 Task: Add an event with the title Second Lunch and Learn: Effective Negotiation Strategies for Success, date '2024/03/16', time 9:40 AM to 11:40 AMand add a description: Project risk mitigation refers to the process of identifying potential risks that could impact a project's success and taking proactive steps to minimize or eliminate those risks. It involves implementing strategies, actions, and contingency plans to reduce the likelihood and impact of identified risks. Select event color  Tomato . Add location for the event as: Turku, Finland, logged in from the account softage.8@softage.netand send the event invitation to softage.2@softage.net and softage.3@softage.net. Set a reminder for the event Every weekday(Monday to Friday)
Action: Mouse moved to (69, 104)
Screenshot: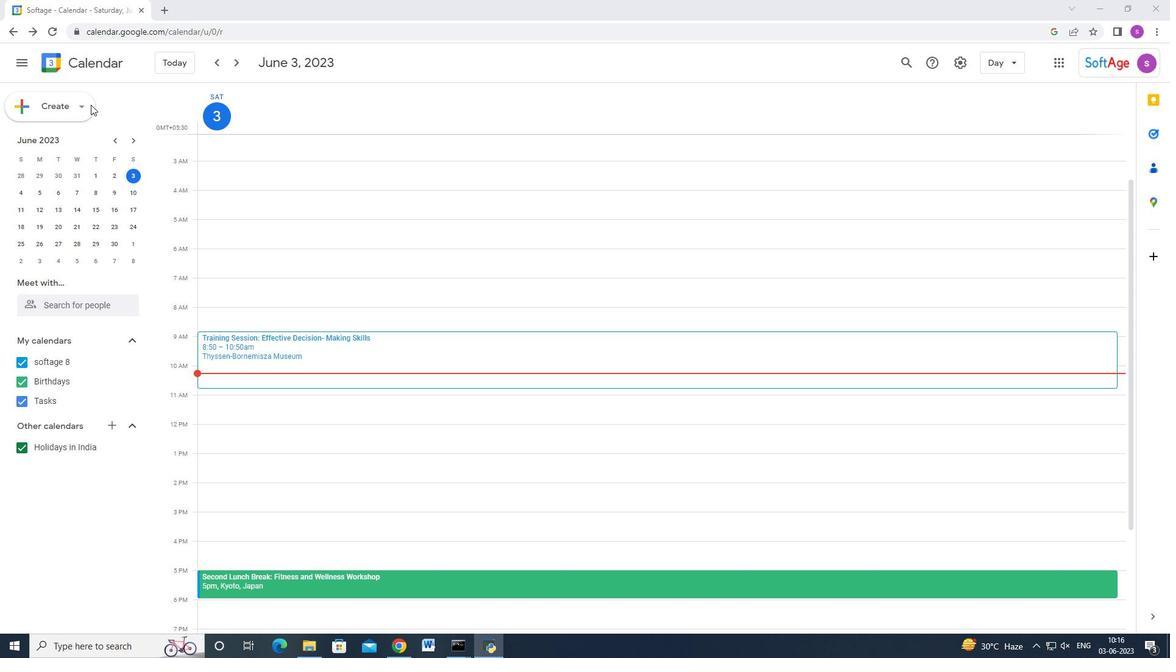 
Action: Mouse pressed left at (69, 104)
Screenshot: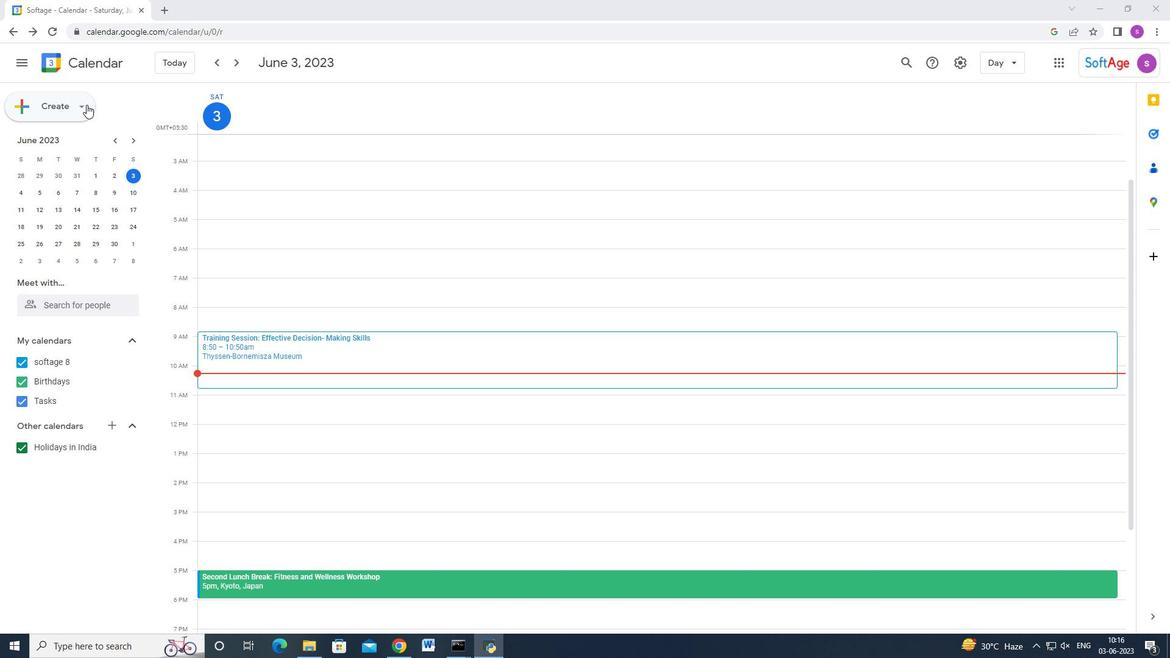 
Action: Mouse moved to (58, 134)
Screenshot: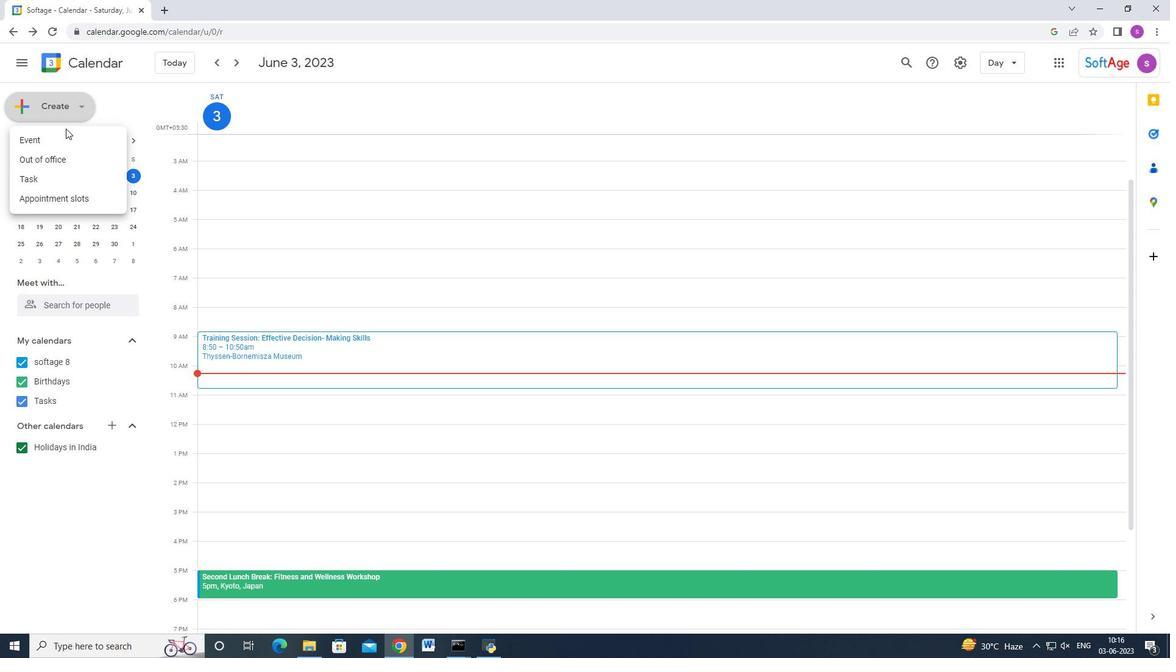 
Action: Mouse pressed left at (58, 134)
Screenshot: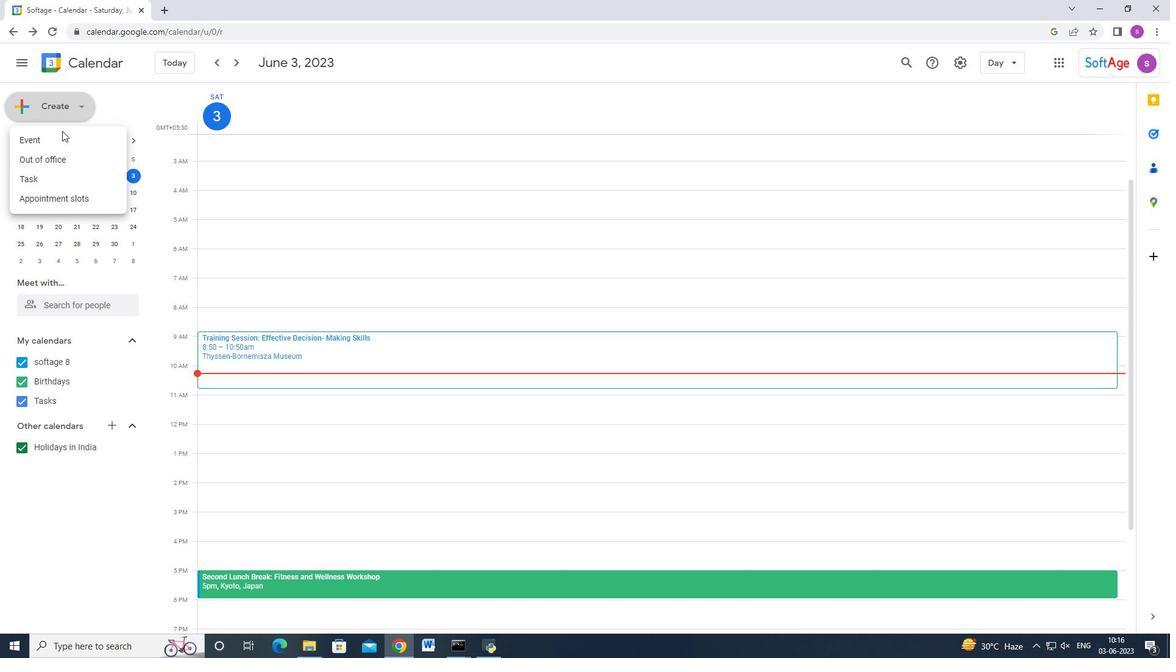 
Action: Mouse moved to (687, 469)
Screenshot: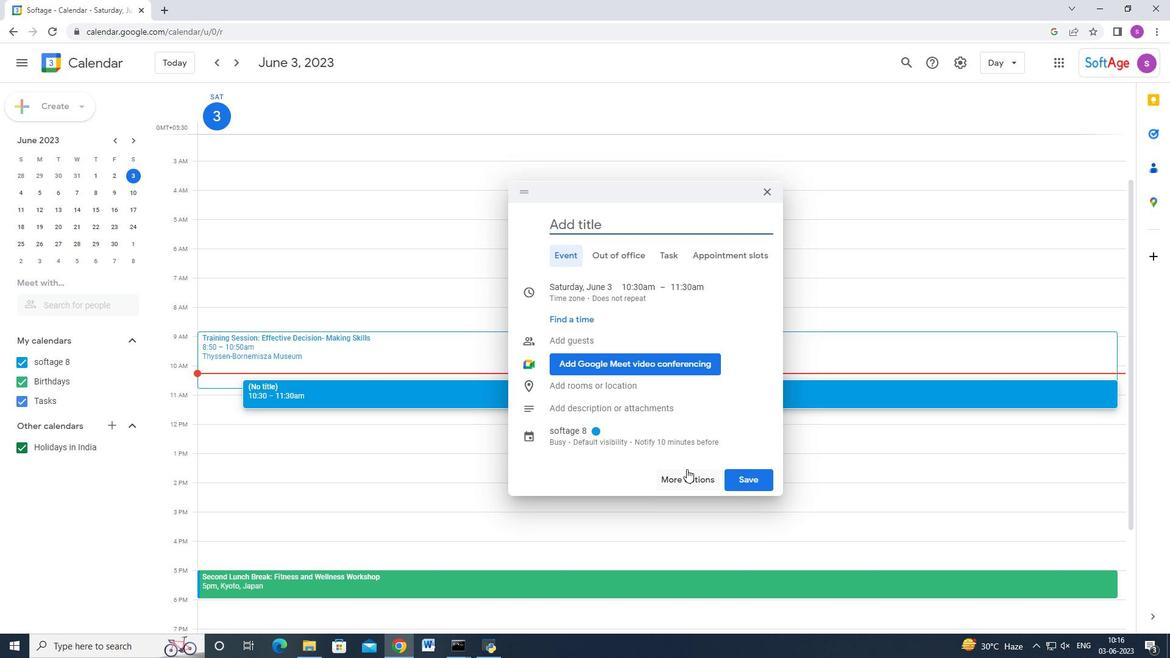 
Action: Mouse pressed left at (687, 469)
Screenshot: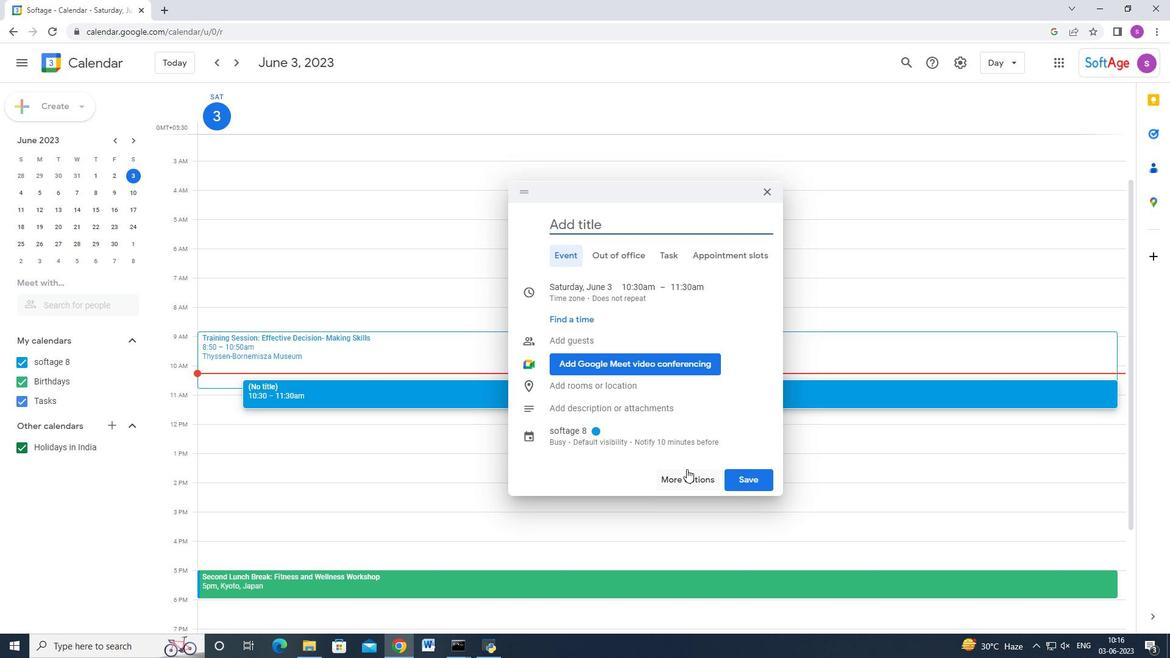 
Action: Mouse moved to (150, 79)
Screenshot: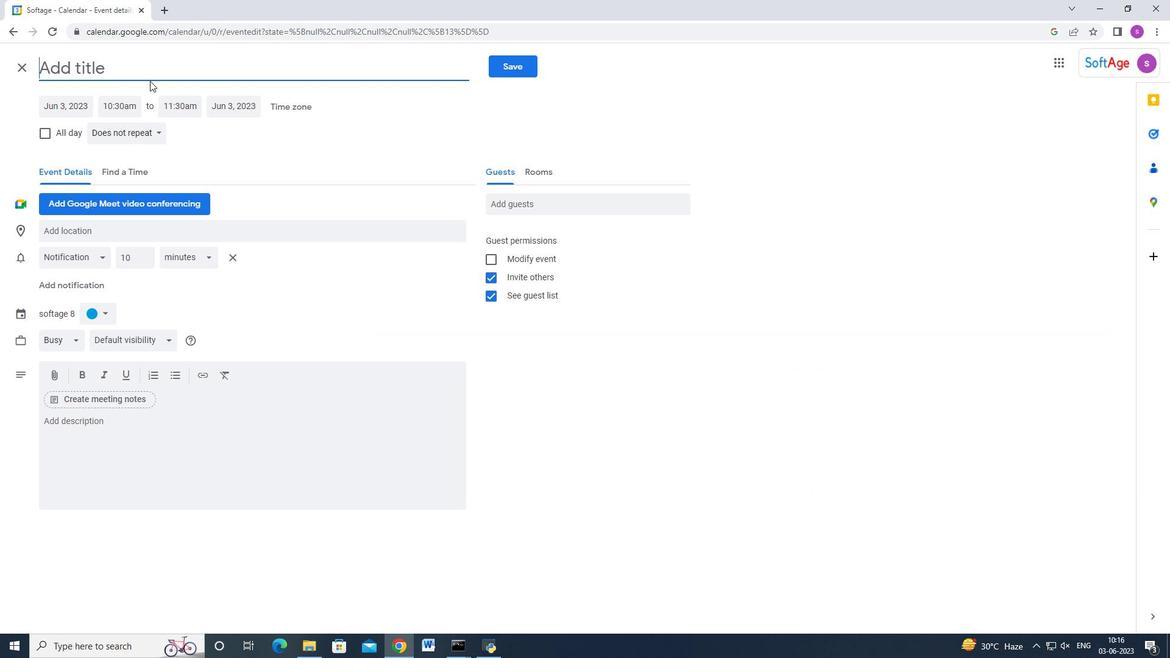 
Action: Key pressed <Key.shift>Secib==<Key.backspace><Key.backspace><Key.backspace><Key.backspace>ond<Key.space><Key.shift>Lunch<Key.space>and<Key.space><Key.shift>Learn<Key.shift>:<Key.space><Key.shift_r>Effective<Key.space><Key.shift>Negotiation<Key.space><Key.shift_r>Strategies<Key.space>for<Key.space><Key.shift_r>Suce<Key.backspace>cess
Screenshot: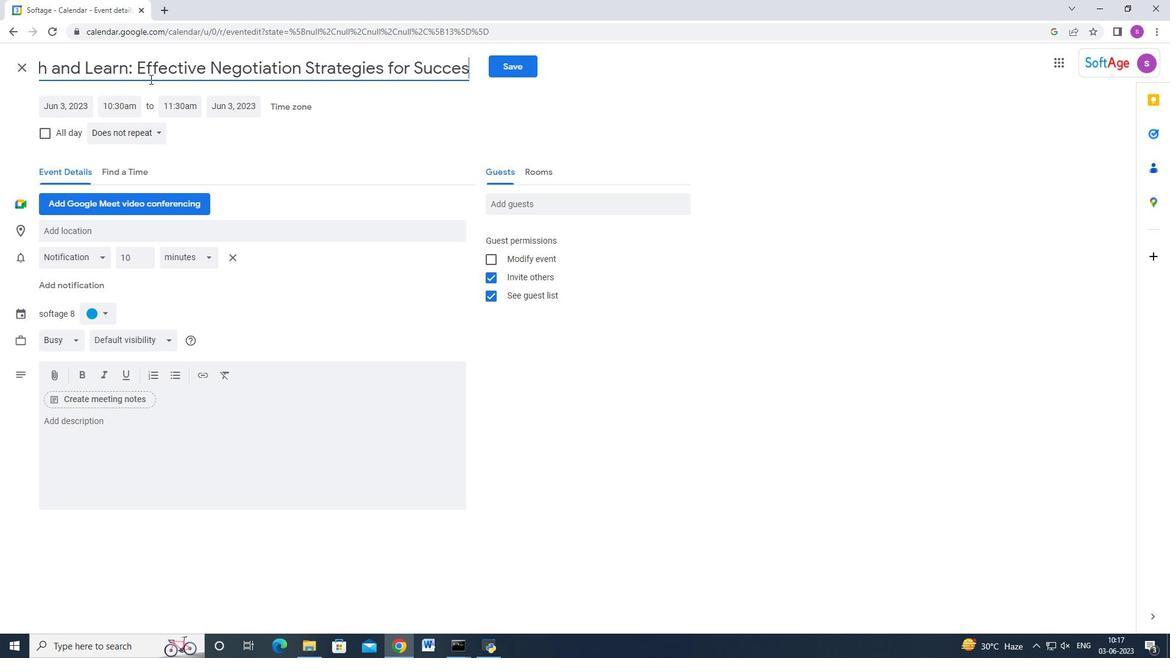 
Action: Mouse moved to (61, 110)
Screenshot: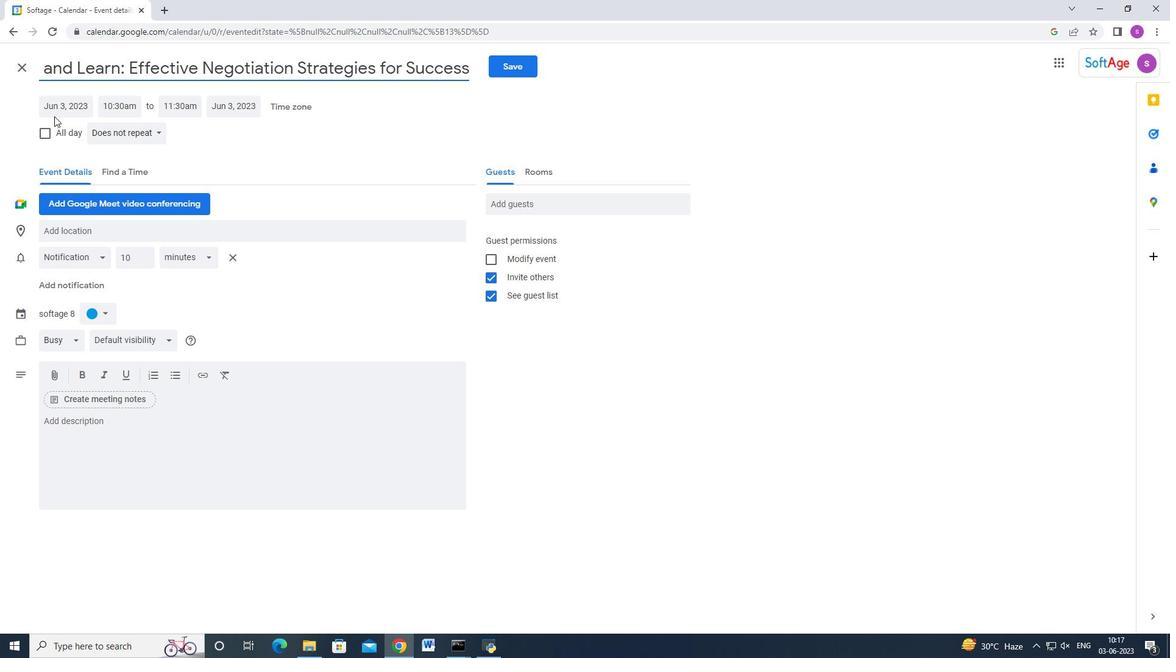 
Action: Mouse pressed left at (61, 110)
Screenshot: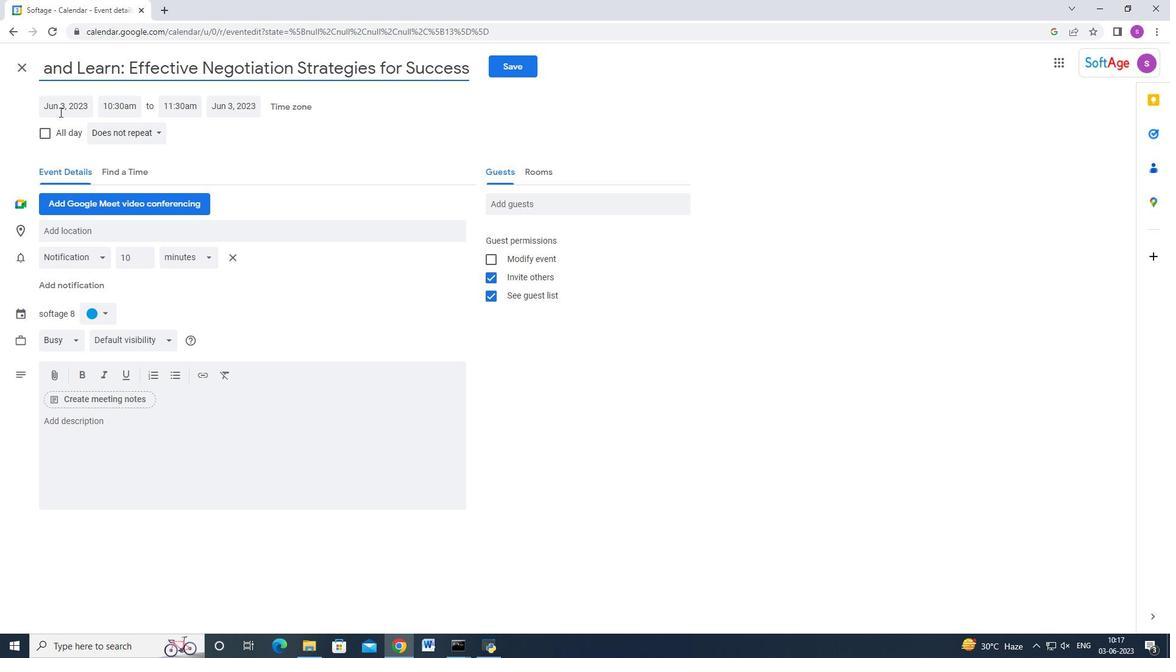 
Action: Mouse moved to (187, 131)
Screenshot: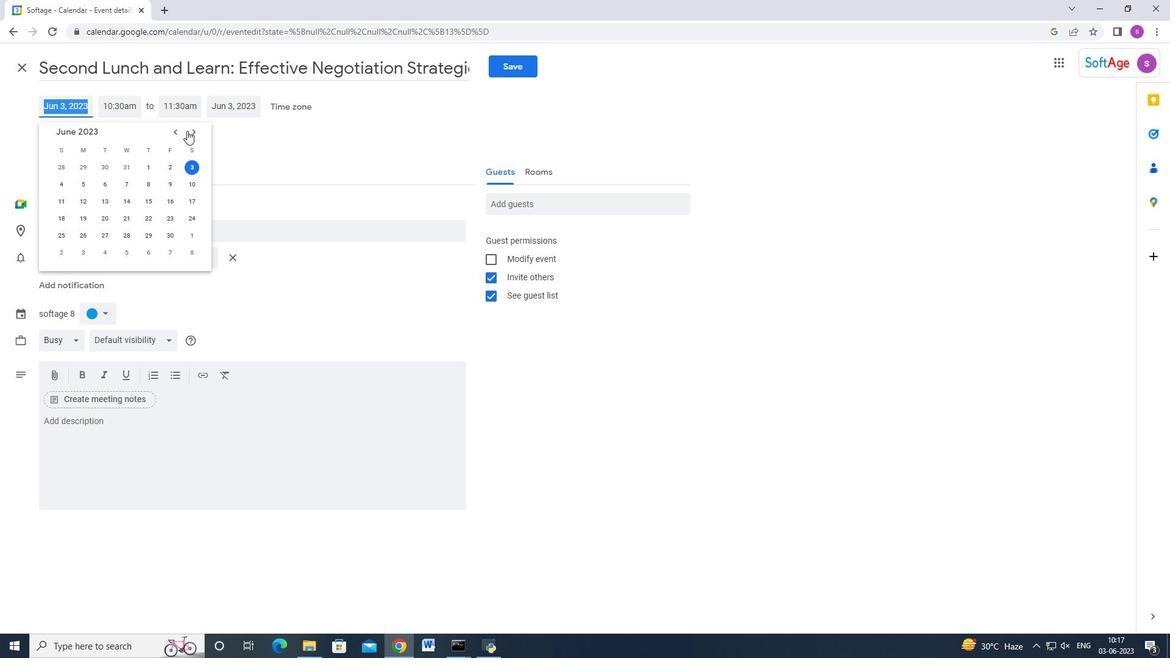 
Action: Mouse pressed left at (187, 131)
Screenshot: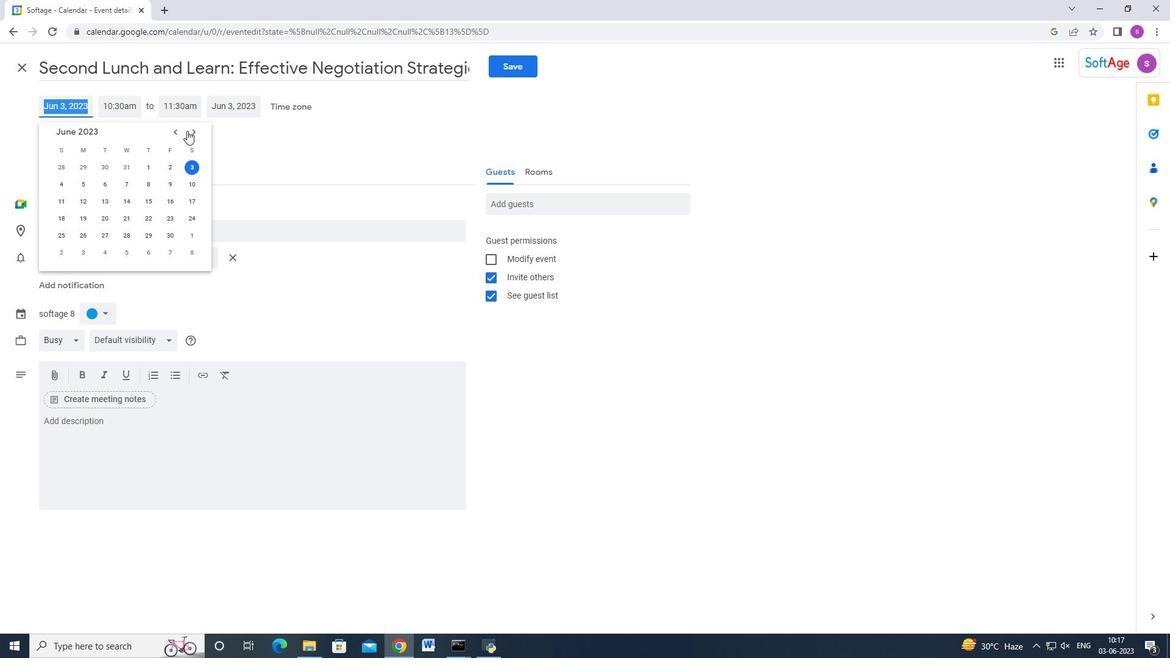 
Action: Mouse moved to (188, 131)
Screenshot: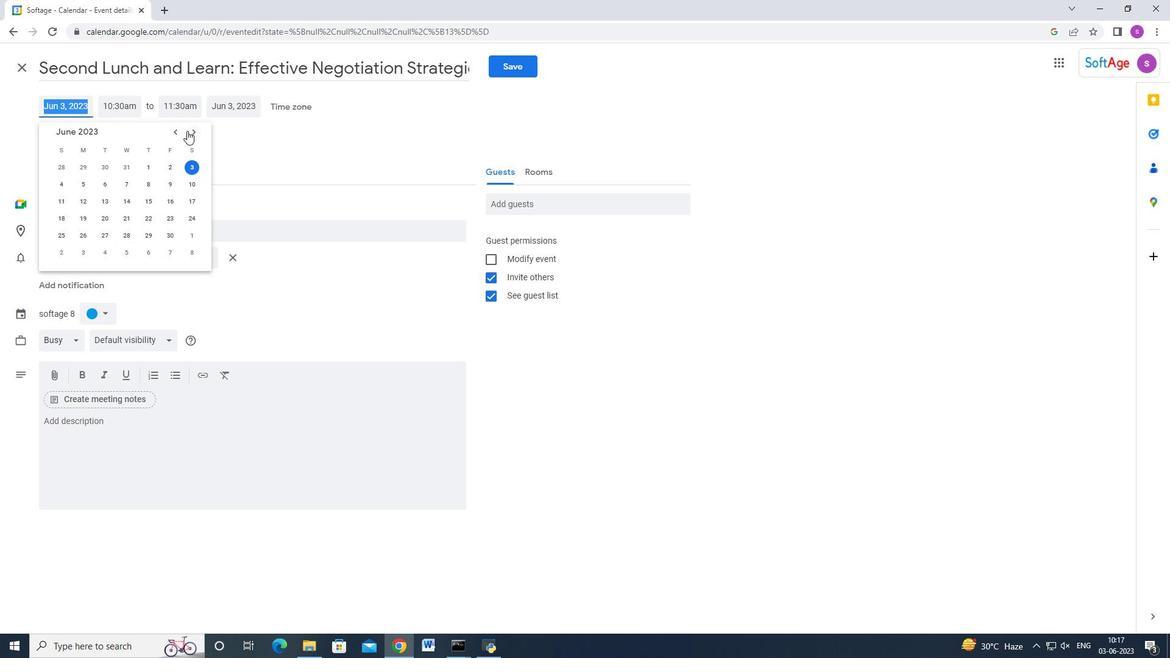 
Action: Mouse pressed left at (188, 131)
Screenshot: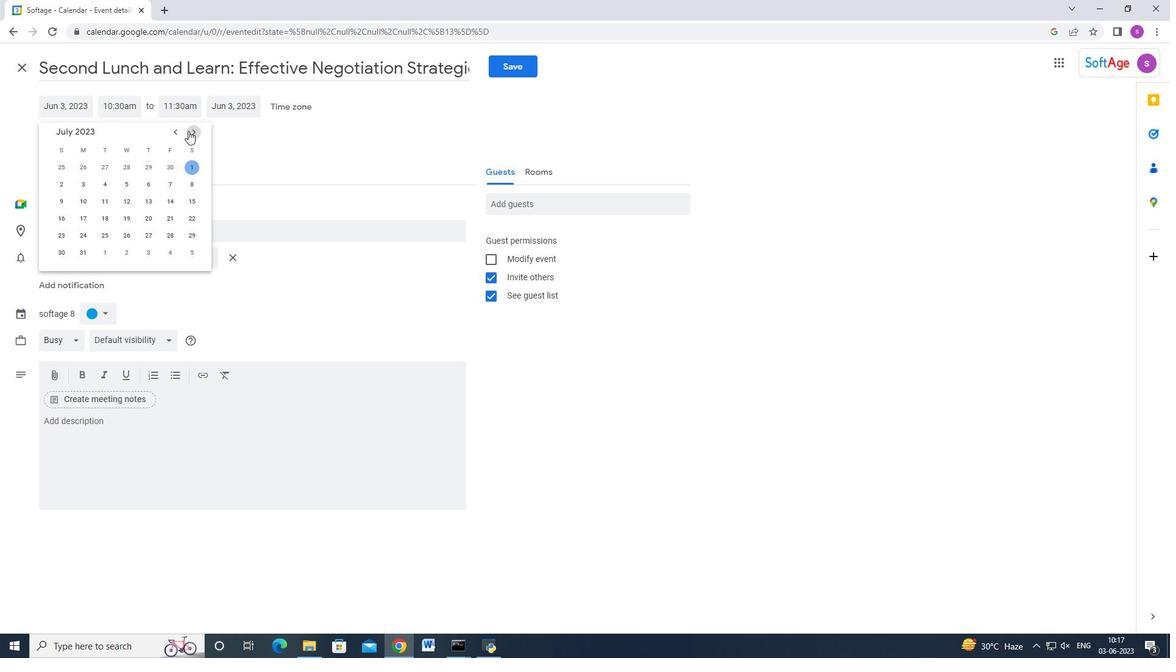 
Action: Mouse pressed left at (188, 131)
Screenshot: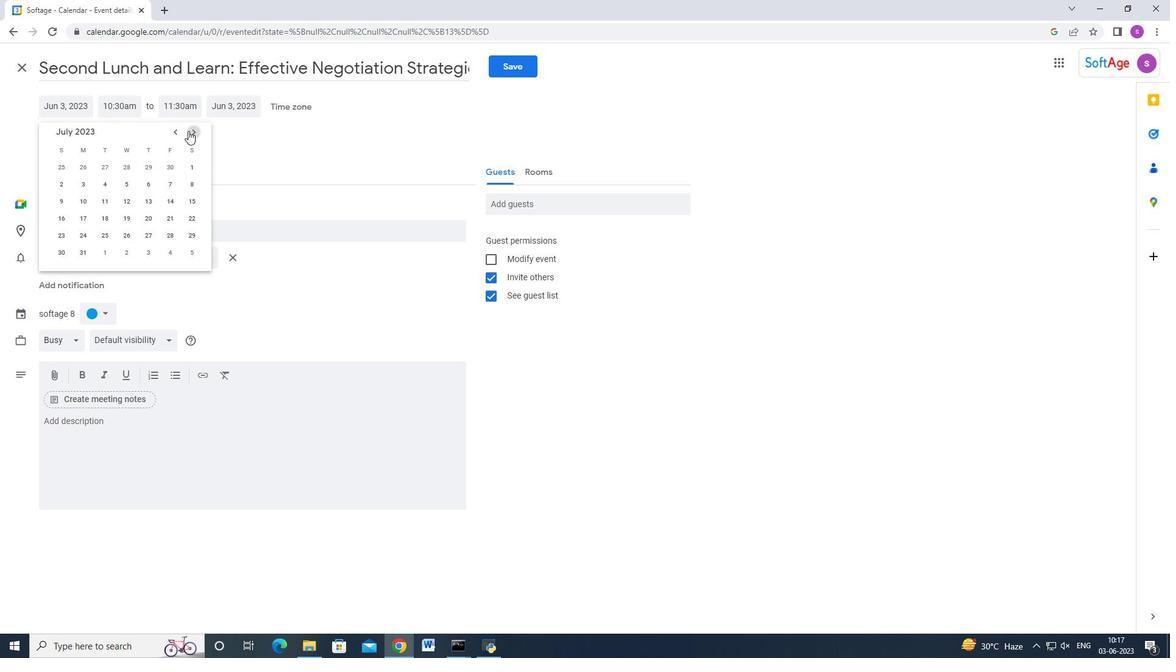 
Action: Mouse pressed left at (188, 131)
Screenshot: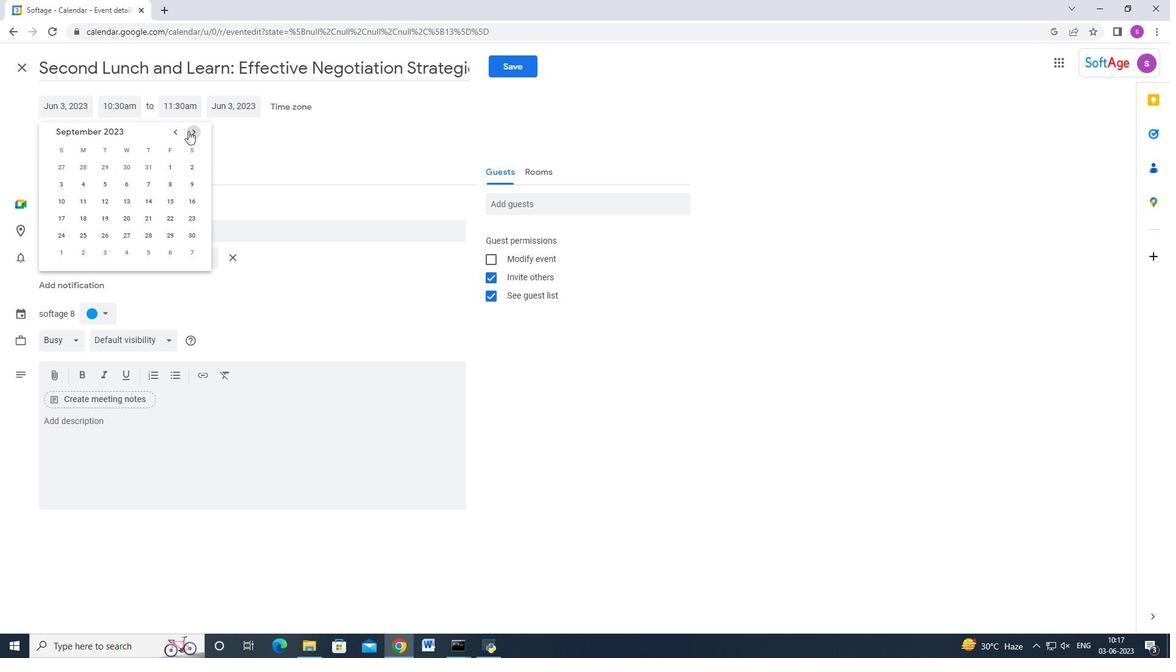 
Action: Mouse pressed left at (188, 131)
Screenshot: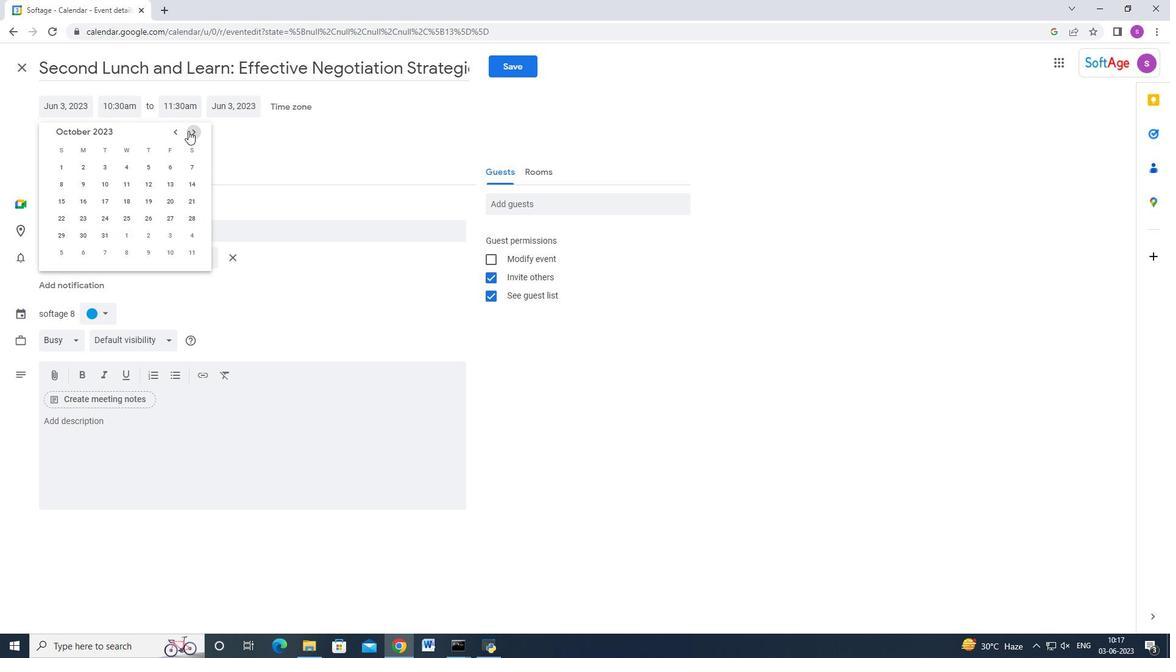 
Action: Mouse pressed left at (188, 131)
Screenshot: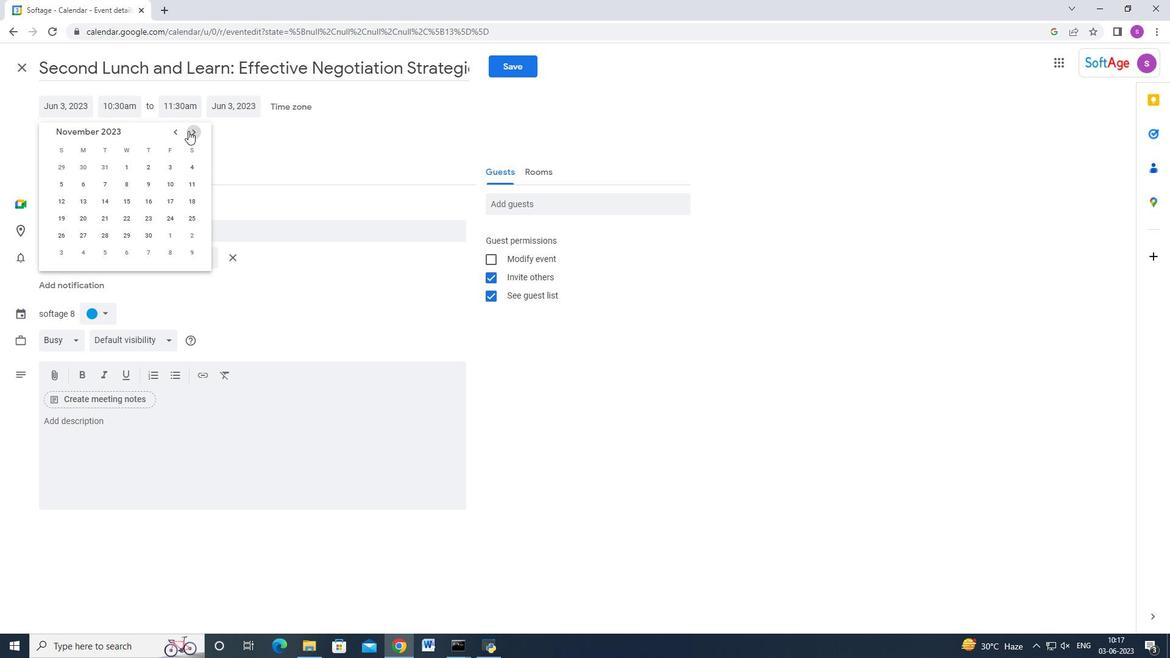 
Action: Mouse pressed left at (188, 131)
Screenshot: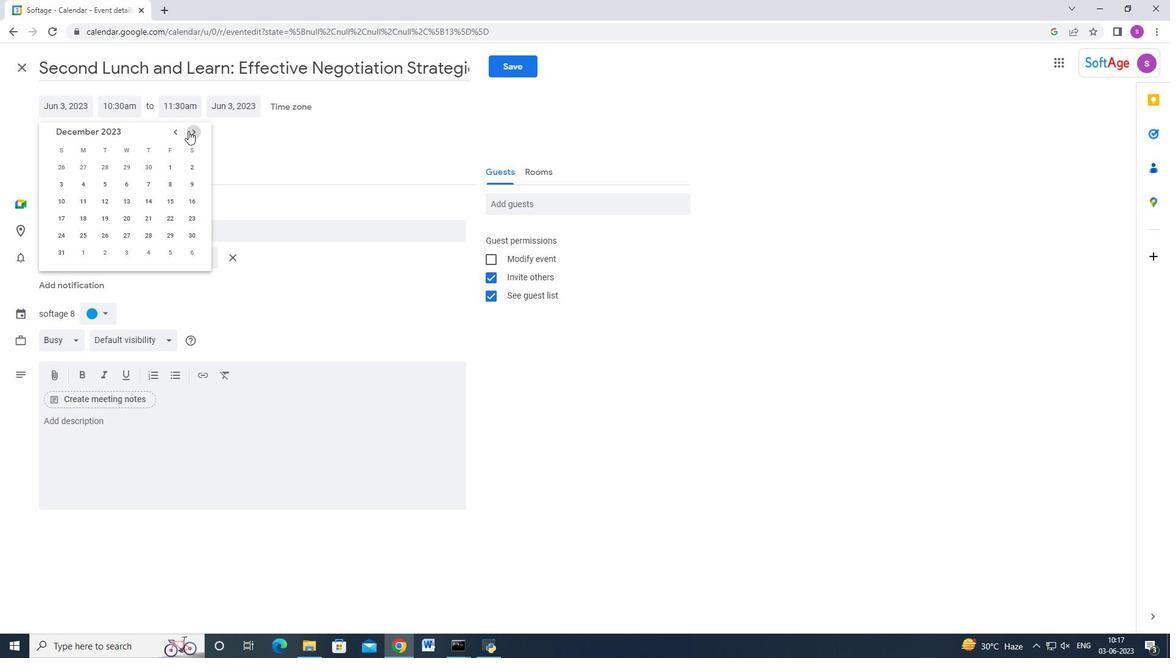 
Action: Mouse pressed left at (188, 131)
Screenshot: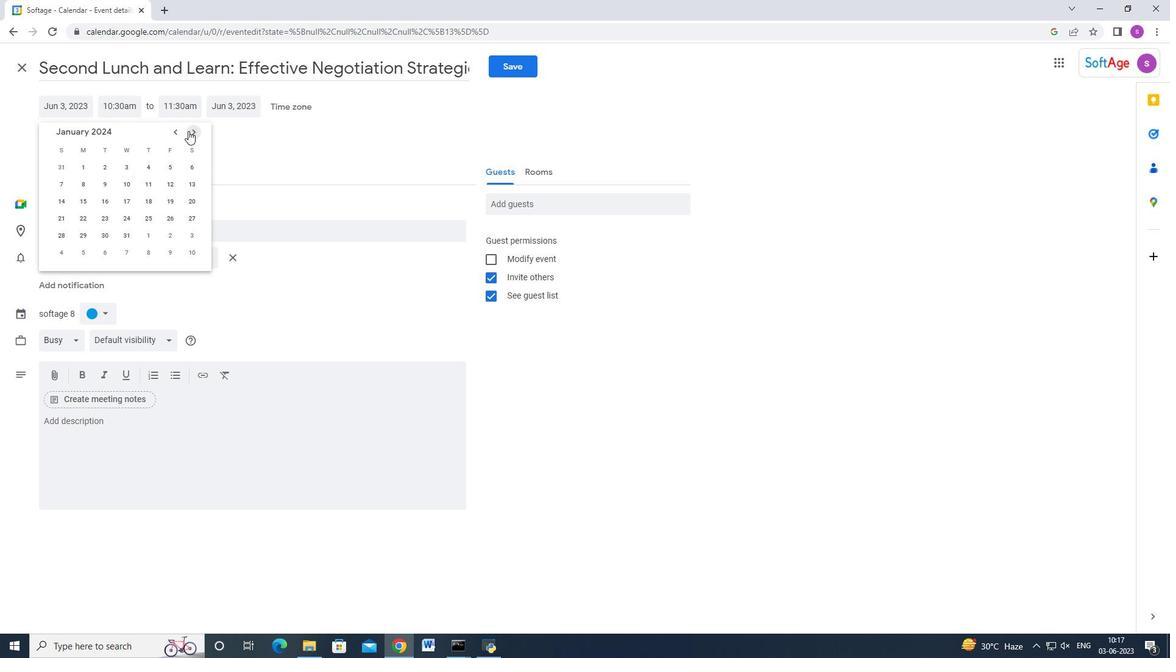
Action: Mouse pressed left at (188, 131)
Screenshot: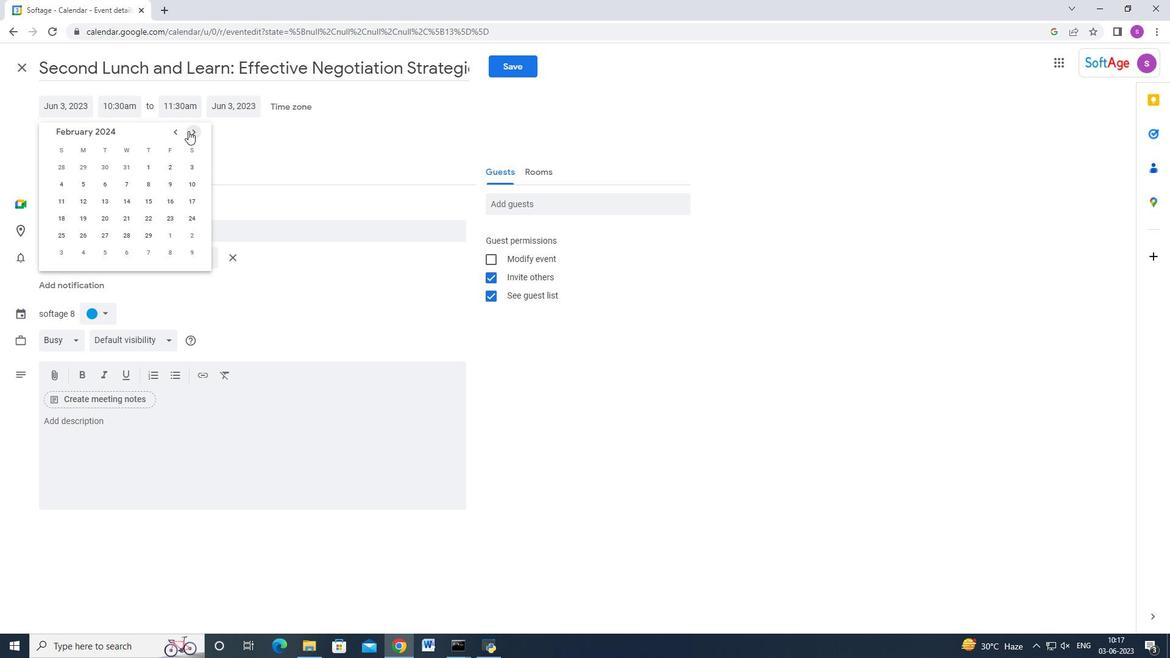 
Action: Mouse moved to (186, 200)
Screenshot: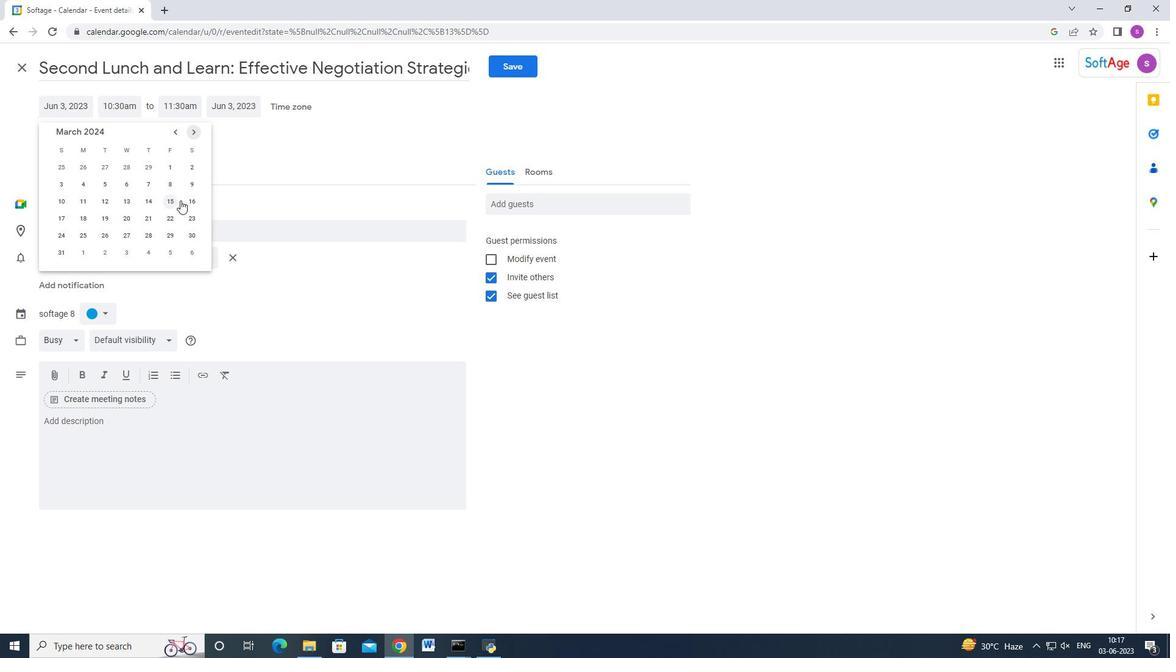 
Action: Mouse pressed left at (186, 200)
Screenshot: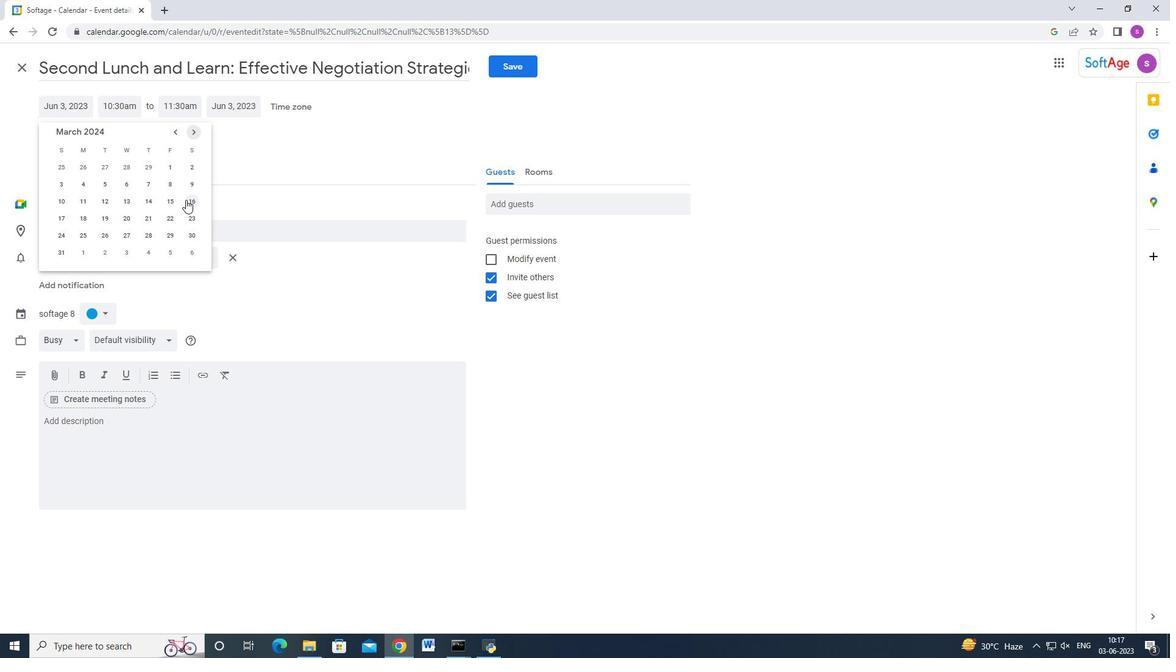 
Action: Mouse moved to (133, 108)
Screenshot: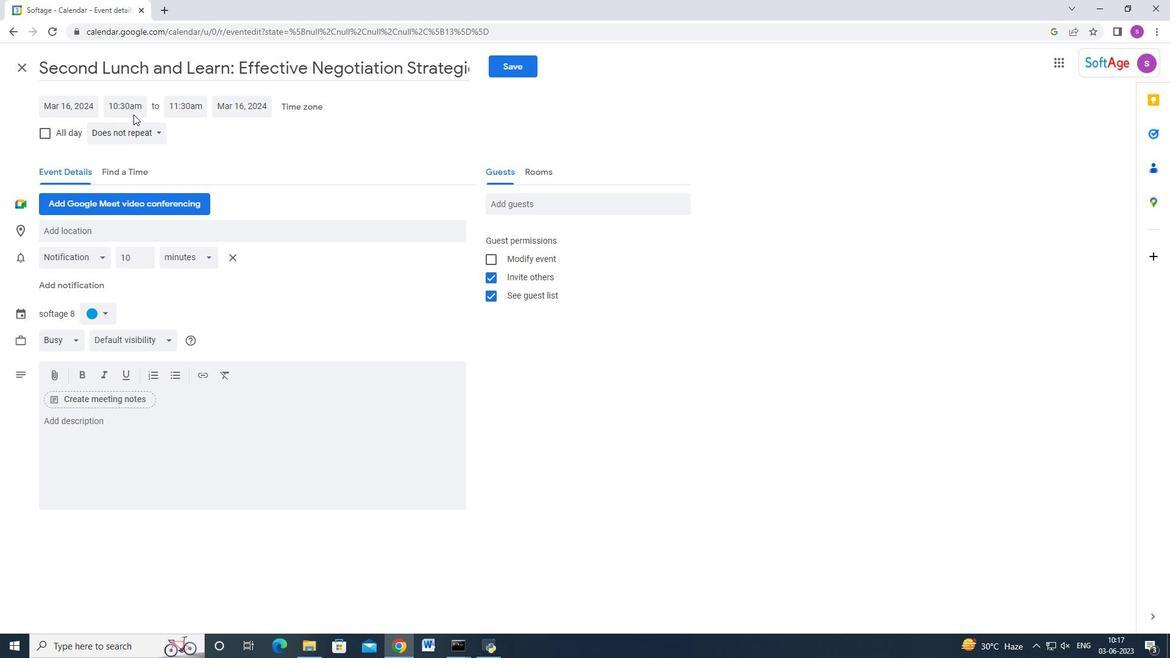
Action: Mouse pressed left at (133, 108)
Screenshot: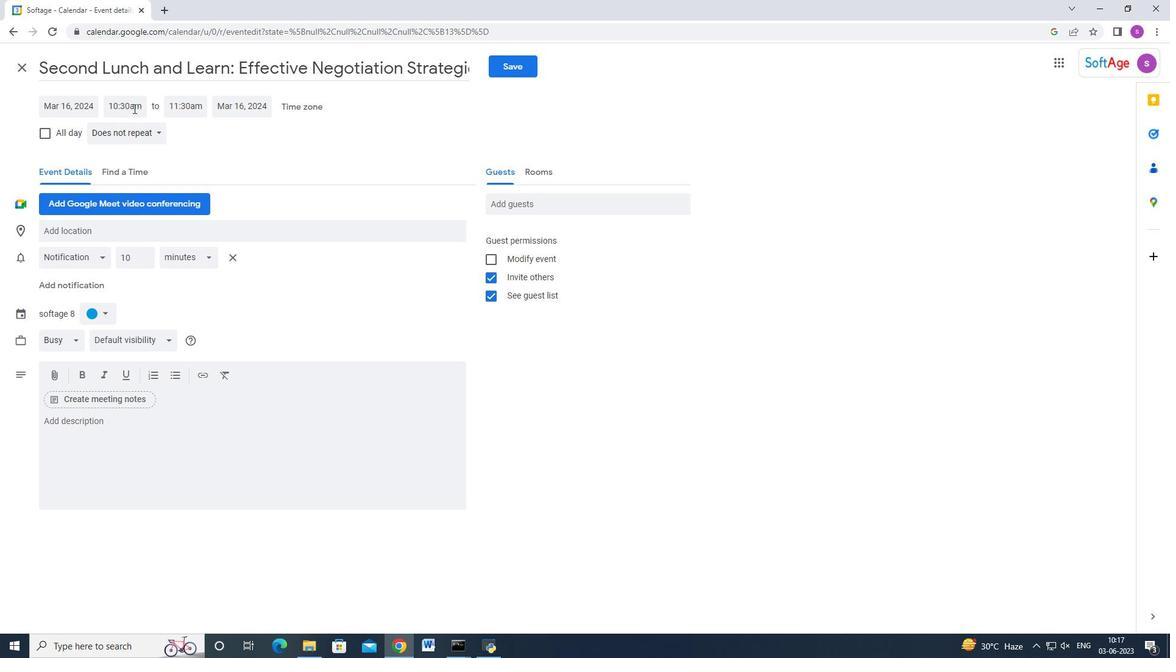 
Action: Key pressed 9<Key.shift>:40am<Key.enter><Key.tab>11<Key.shift>:40am<Key.enter>
Screenshot: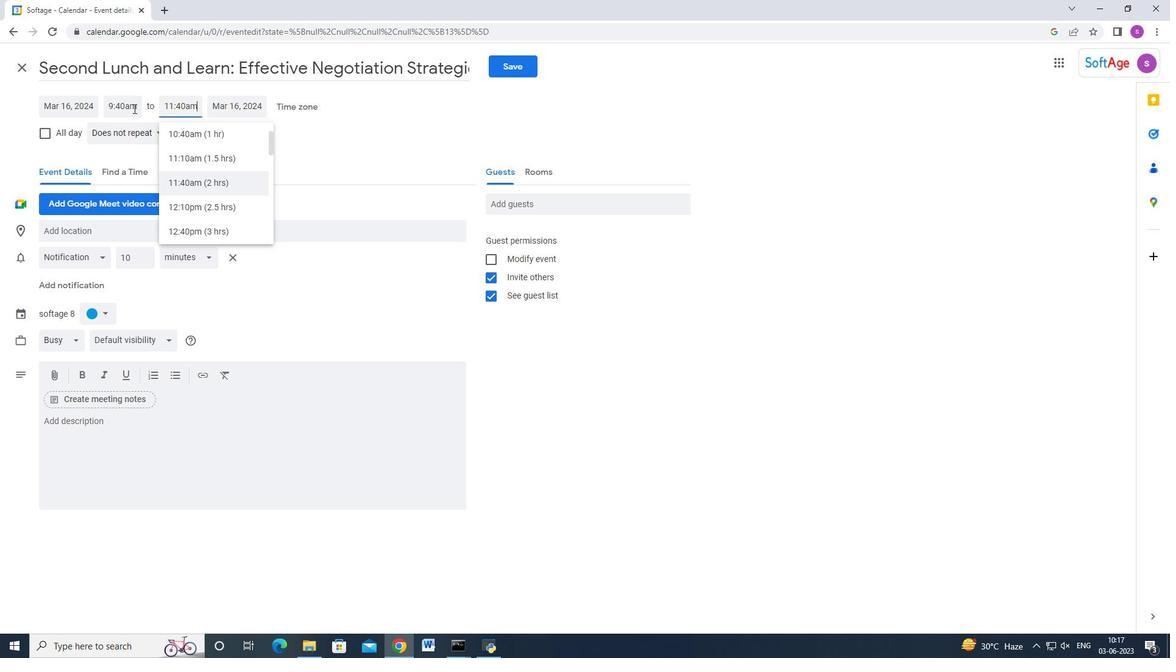 
Action: Mouse moved to (248, 160)
Screenshot: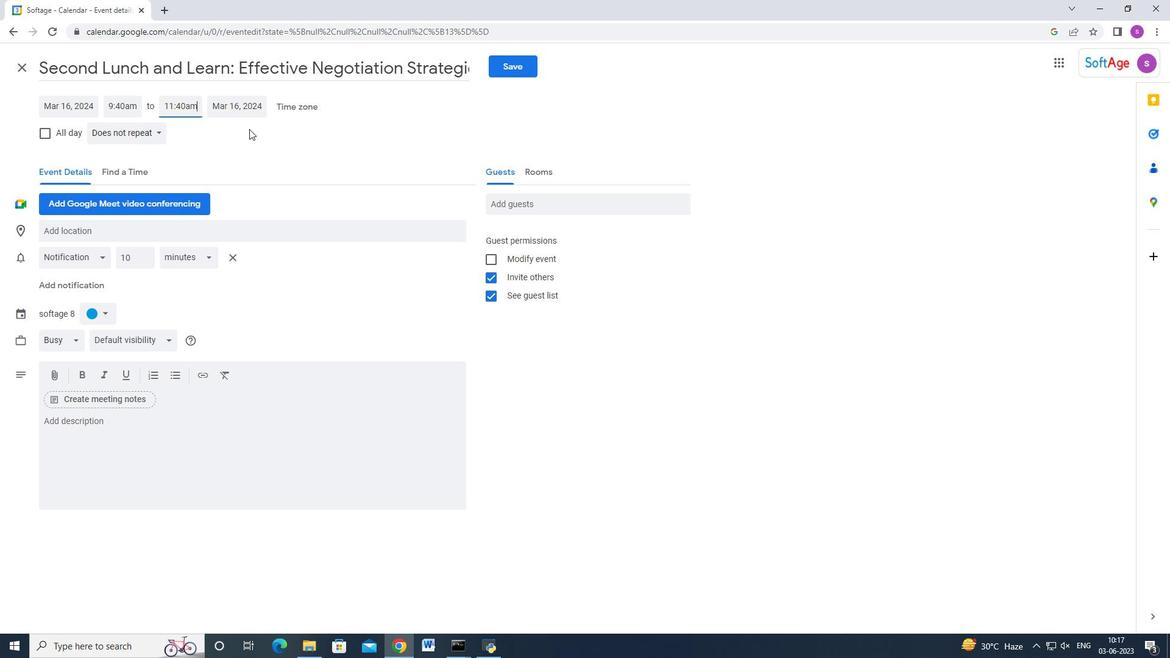 
Action: Mouse scrolled (248, 159) with delta (0, 0)
Screenshot: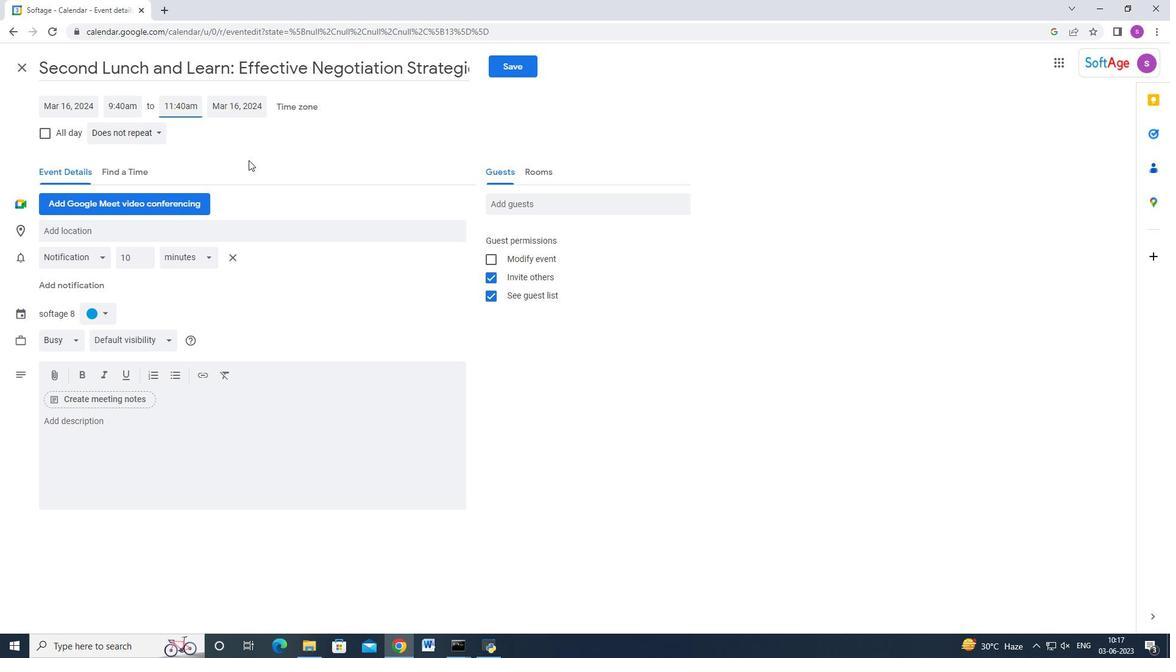 
Action: Mouse moved to (192, 439)
Screenshot: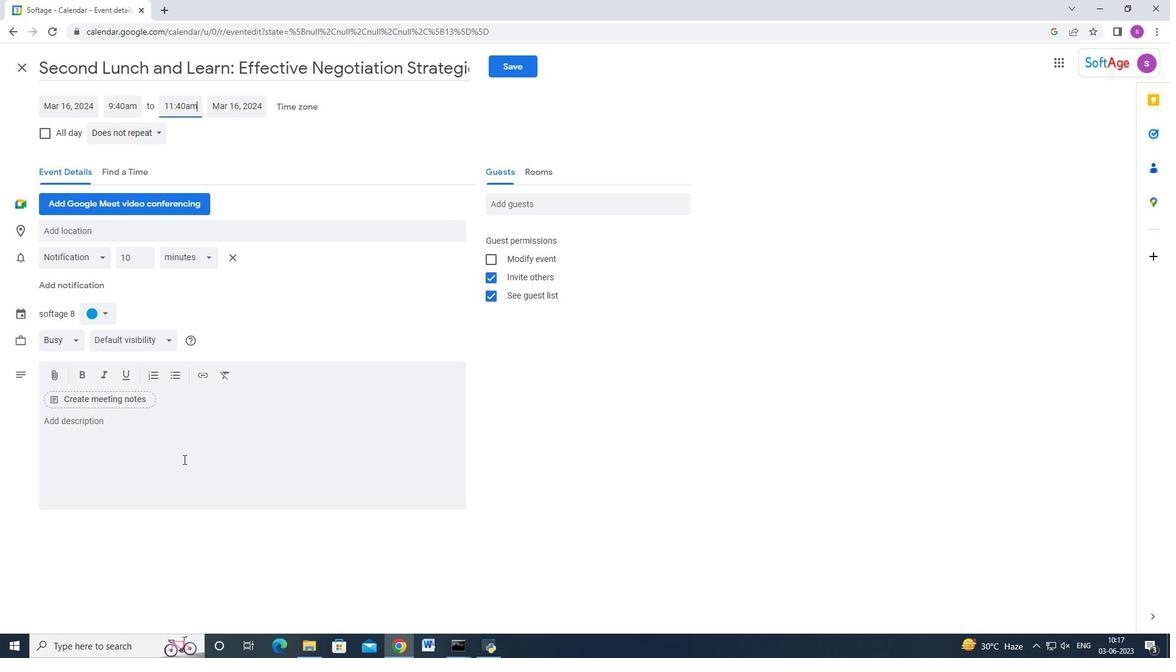 
Action: Mouse pressed left at (192, 439)
Screenshot: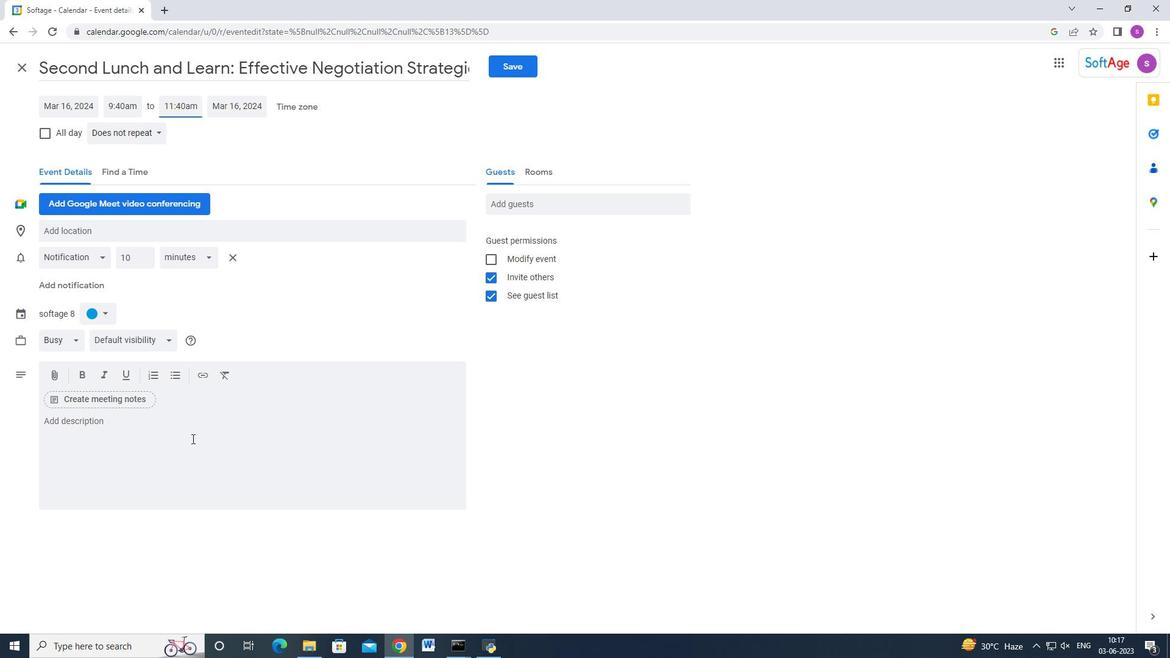
Action: Mouse moved to (192, 439)
Screenshot: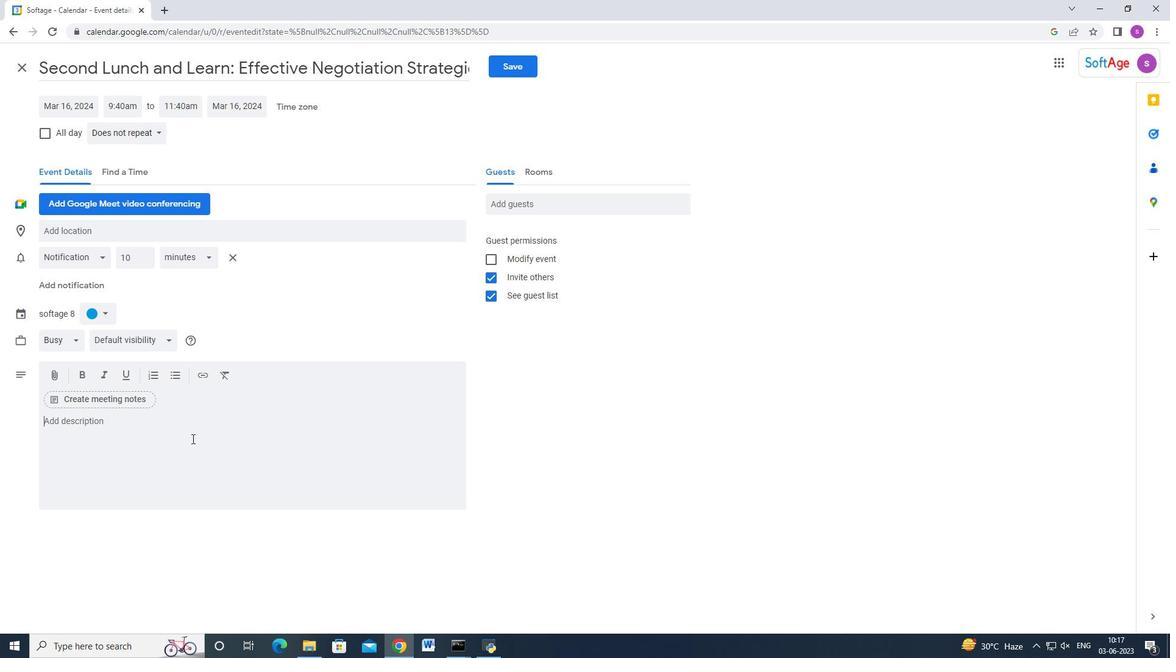 
Action: Key pressed <Key.shift>Project<Key.space>risk<Key.space>mitigation<Key.space>refers<Key.space>to<Key.space>the<Key.space>process<Key.space>of<Key.space>identifying<Key.space>potential<Key.space>risks<Key.space>a<Key.backspace>that<Key.space>could<Key.space>impact<Key.space>a<Key.space>project's<Key.space>success<Key.space>and<Key.space>taking<Key.space>proactive<Key.space>steps<Key.space>to<Key.space>minimize<Key.space>or<Key.space>eliminate<Key.space>those<Key.space>risks.<Key.space><Key.shift>It<Key.space>invloves<Key.space>implementing<Key.space>
Screenshot: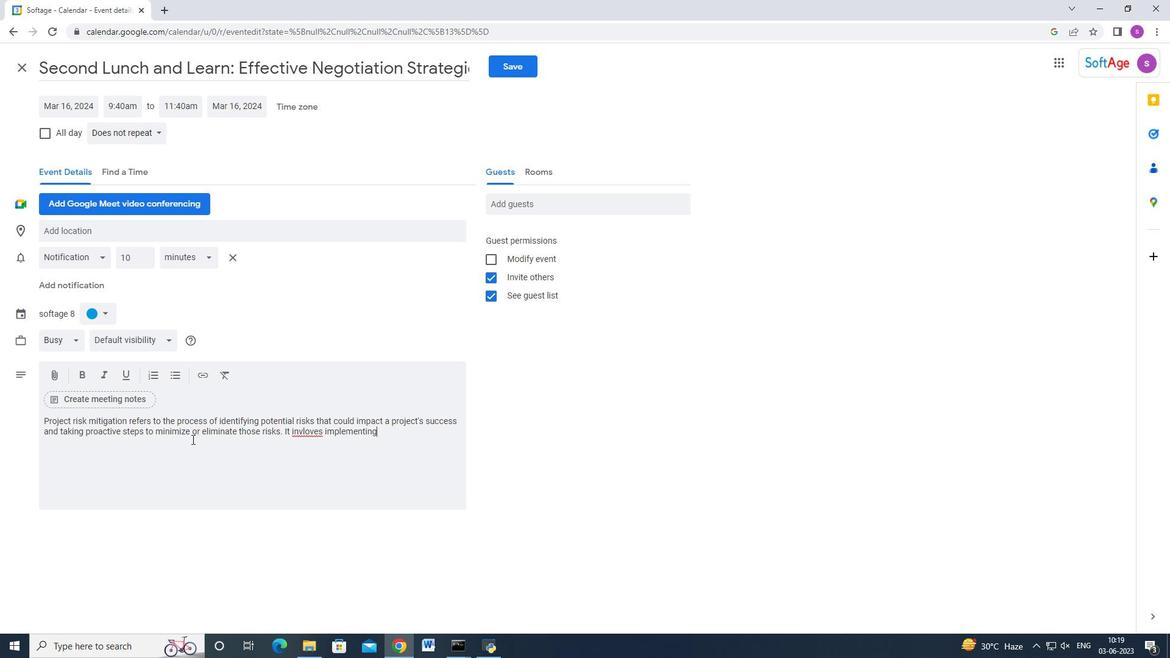 
Action: Mouse moved to (306, 433)
Screenshot: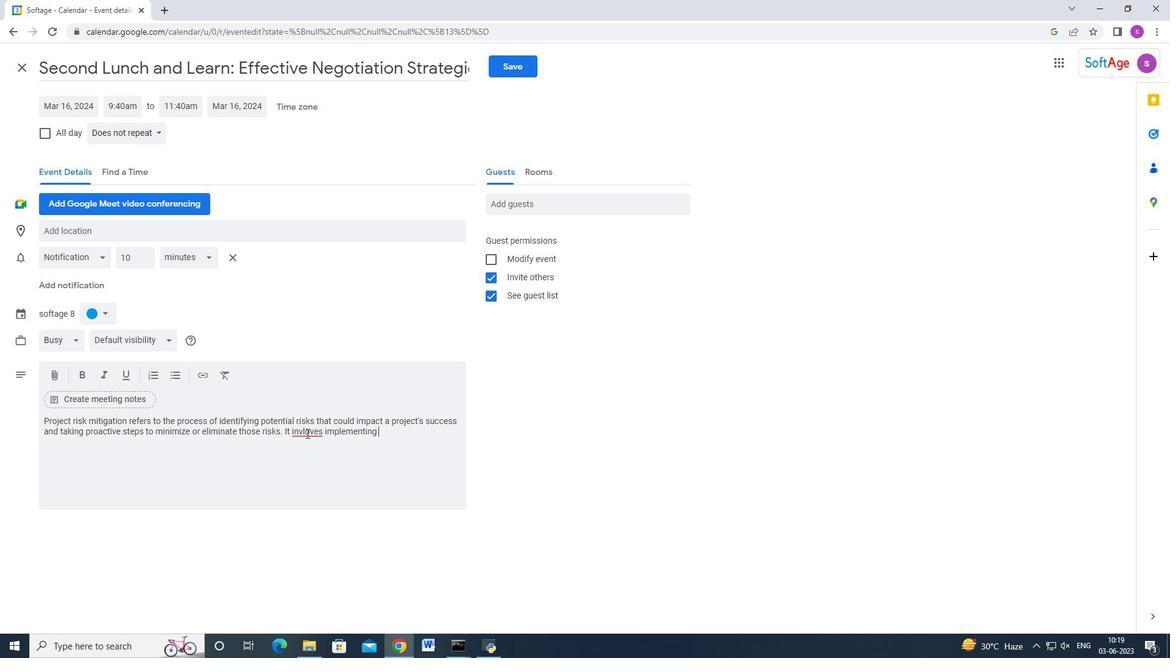 
Action: Mouse pressed left at (306, 433)
Screenshot: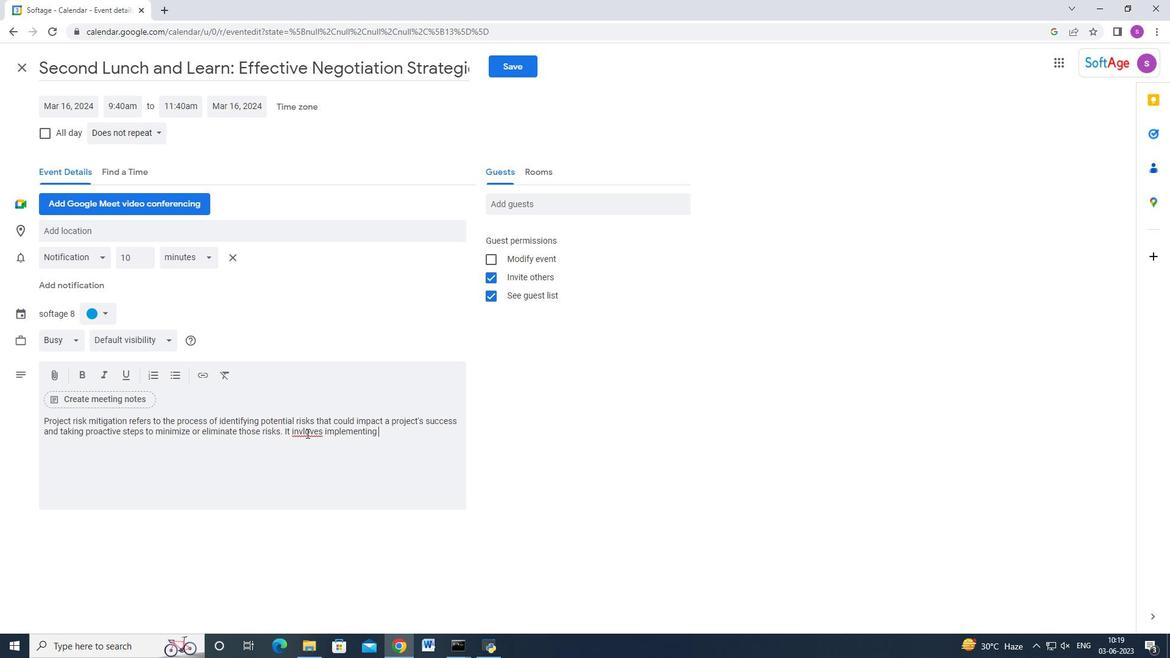 
Action: Mouse moved to (368, 414)
Screenshot: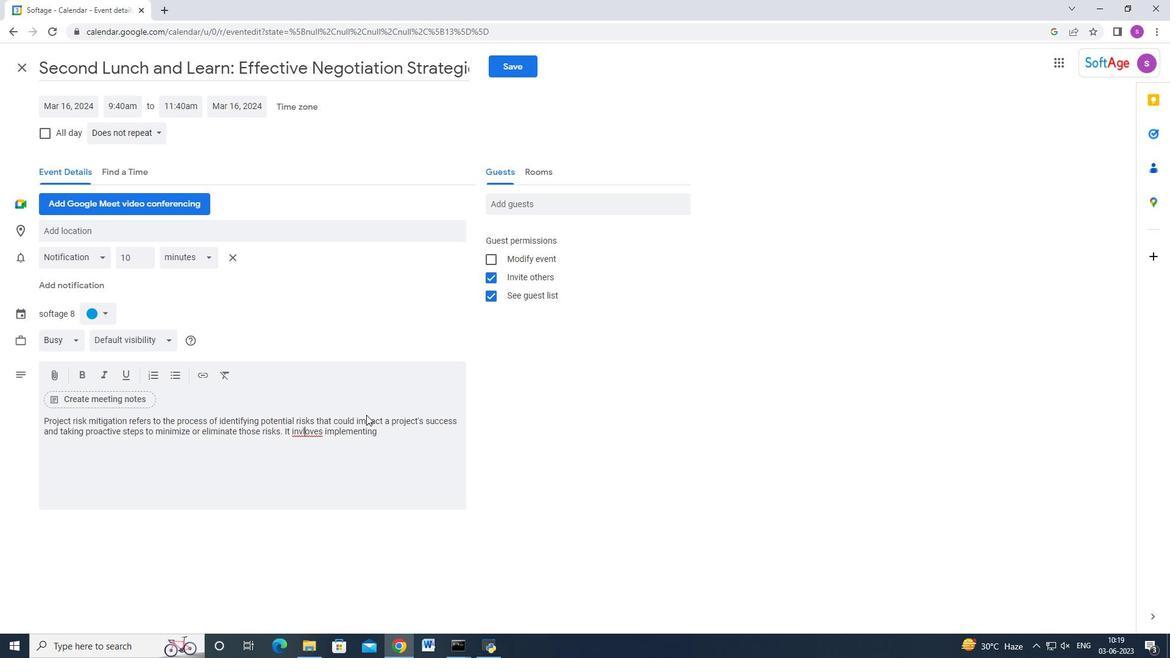 
Action: Key pressed <Key.backspace><Key.right>l
Screenshot: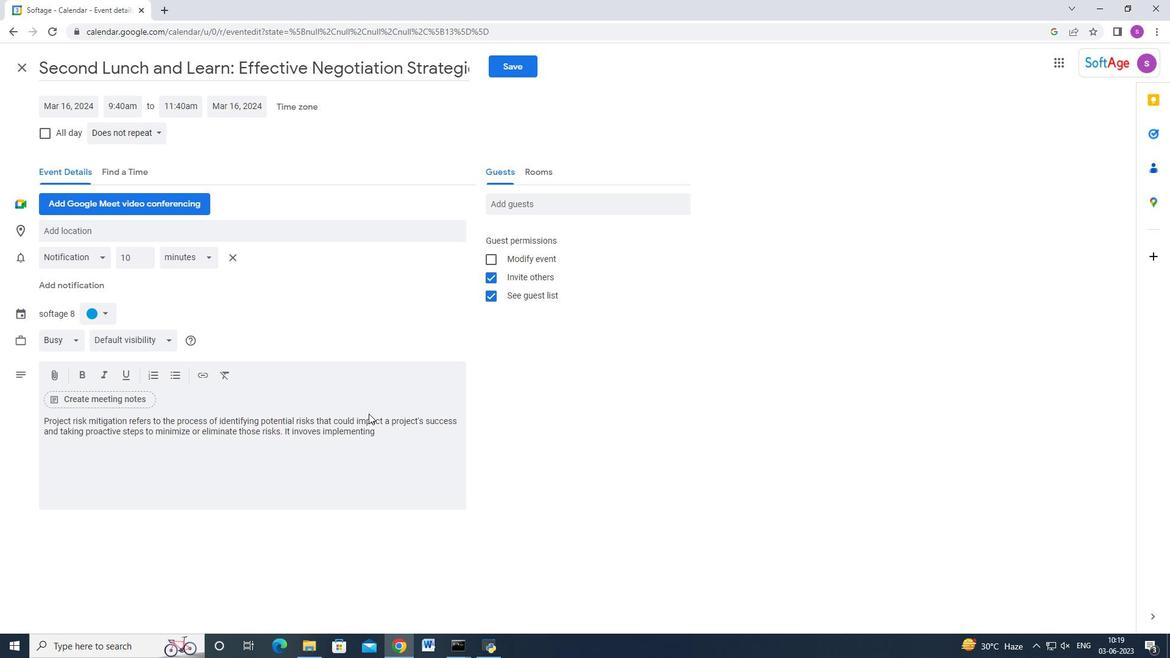 
Action: Mouse moved to (394, 436)
Screenshot: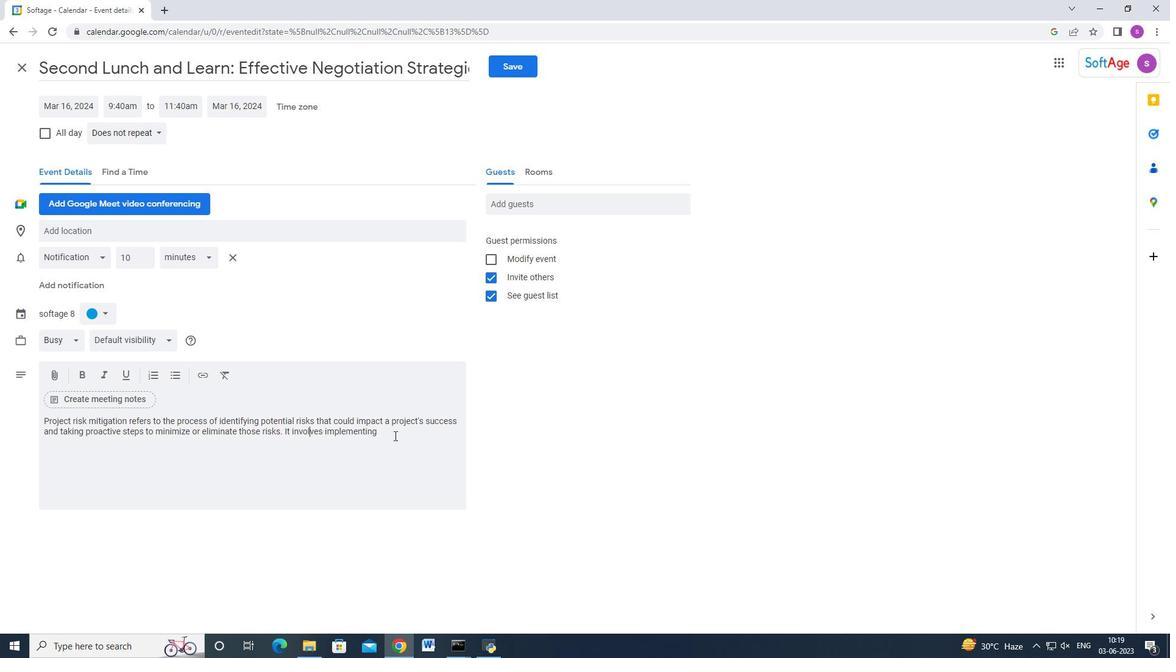 
Action: Mouse pressed left at (394, 436)
Screenshot: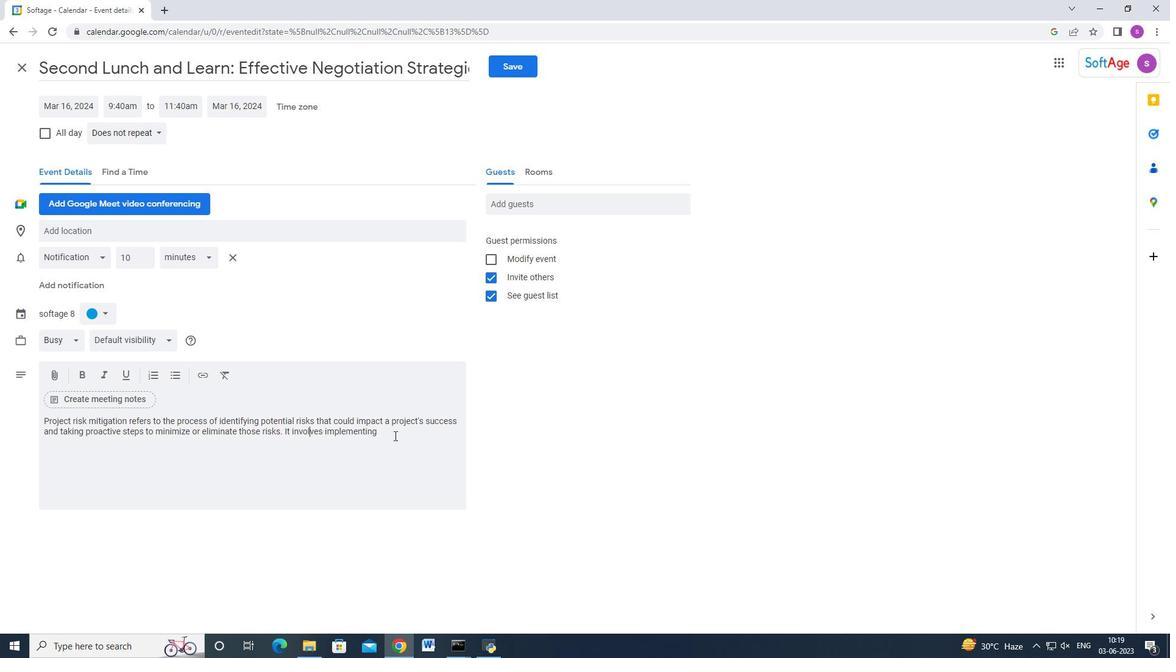 
Action: Mouse moved to (397, 437)
Screenshot: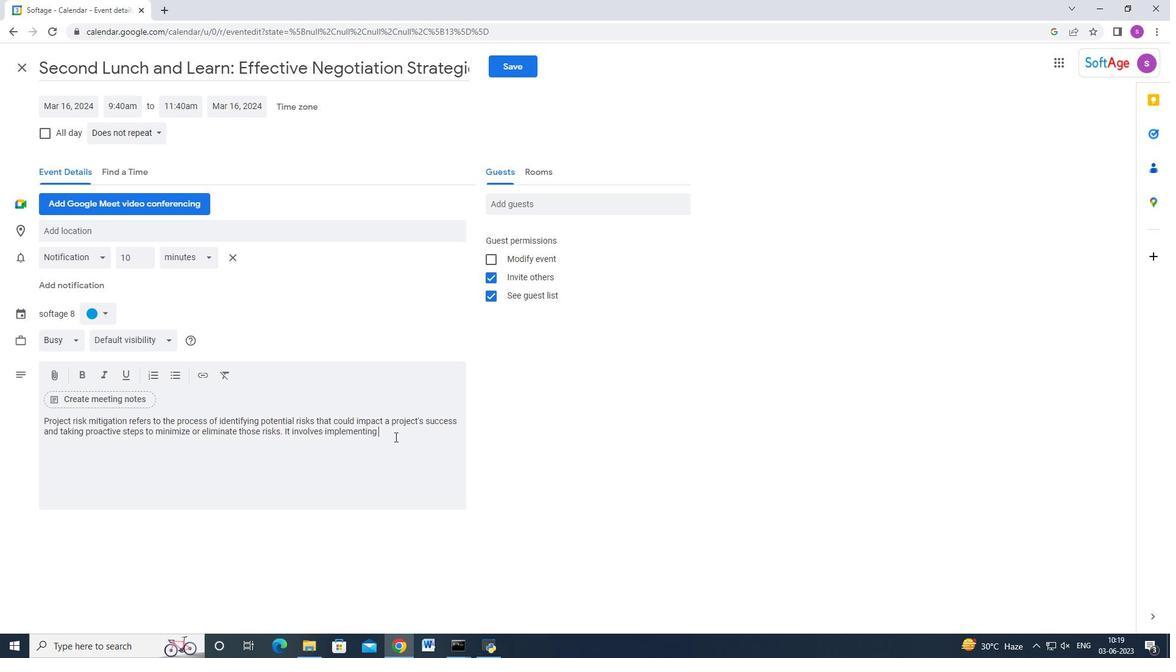 
Action: Key pressed strategies,<Key.space>actions,<Key.space>and<Key.space>contingency<Key.space>plans<Key.space>to<Key.space>reduce<Key.space>the<Key.space>likelihood<Key.space>and<Key.space>impack<Key.space>of<Key.space>iden<Key.backspace><Key.backspace><Key.backspace><Key.backspace><Key.backspace><Key.backspace><Key.backspace><Key.backspace><Key.backspace>t<Key.space>of<Key.space>identified<Key.space>risks.
Screenshot: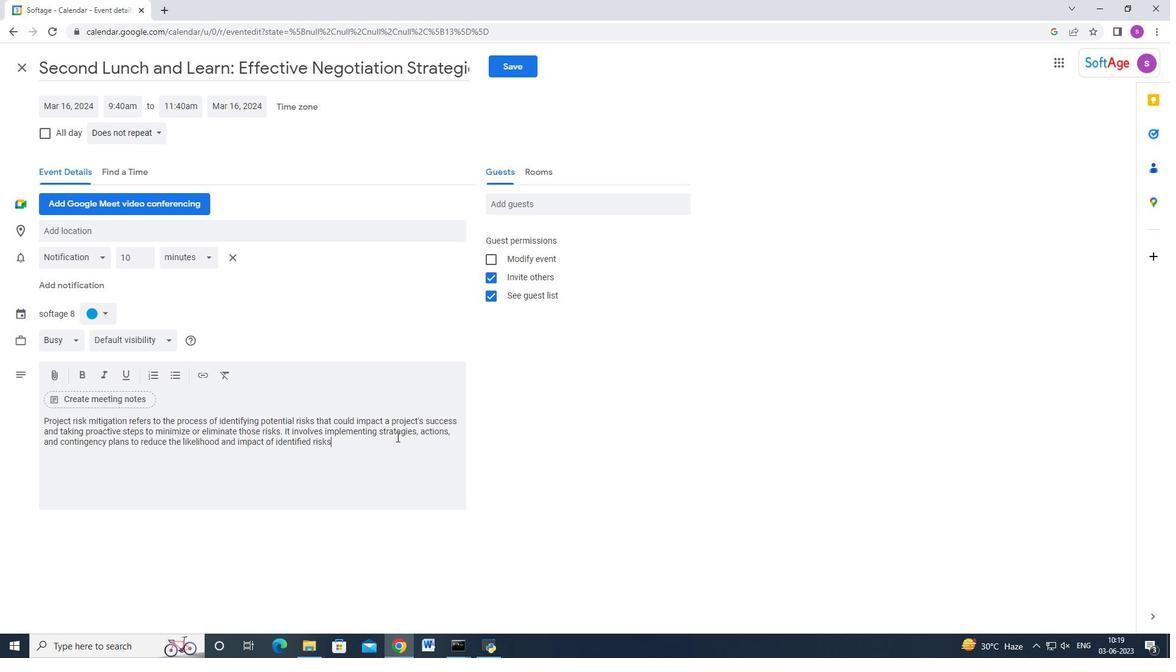 
Action: Mouse moved to (114, 317)
Screenshot: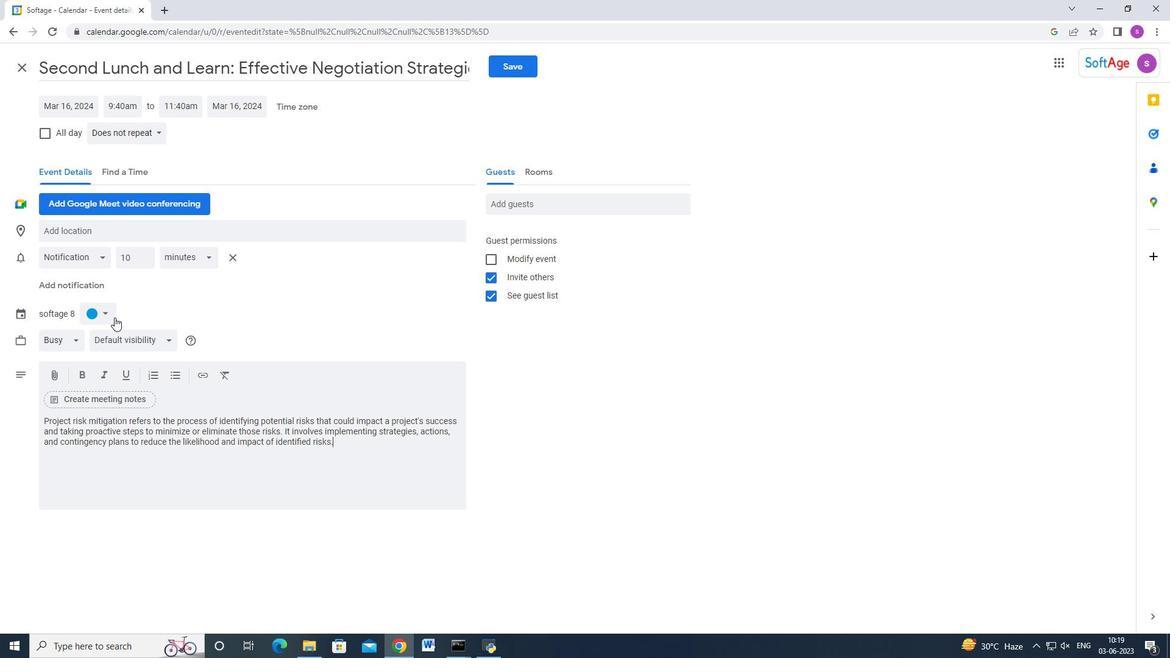 
Action: Mouse pressed left at (114, 317)
Screenshot: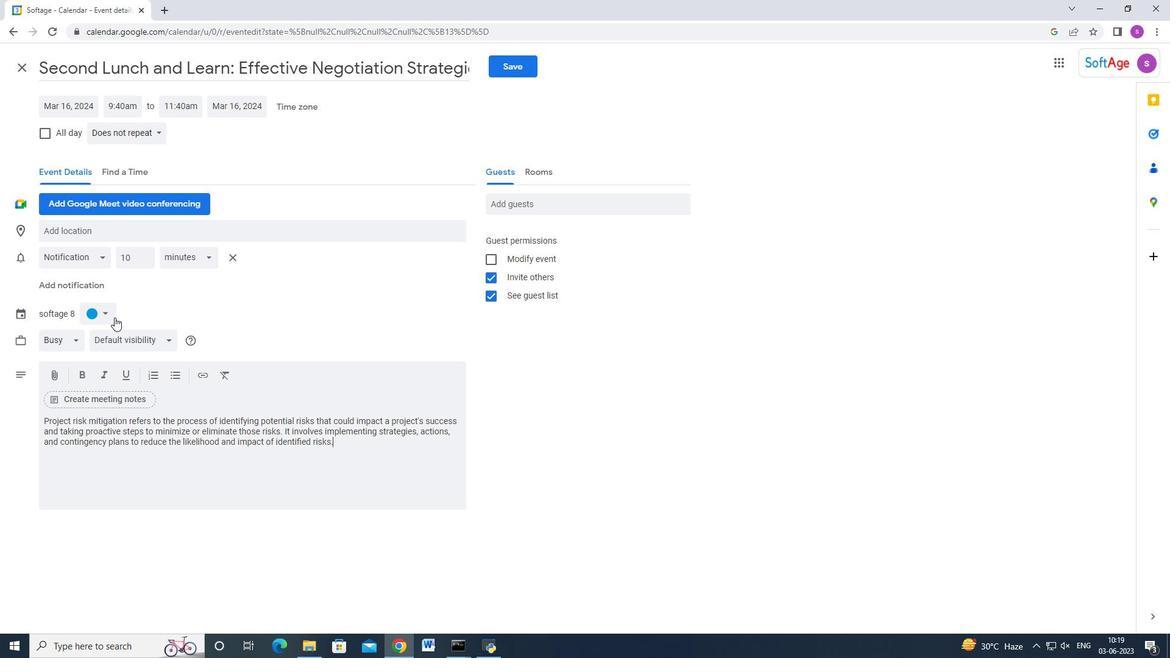 
Action: Mouse moved to (89, 317)
Screenshot: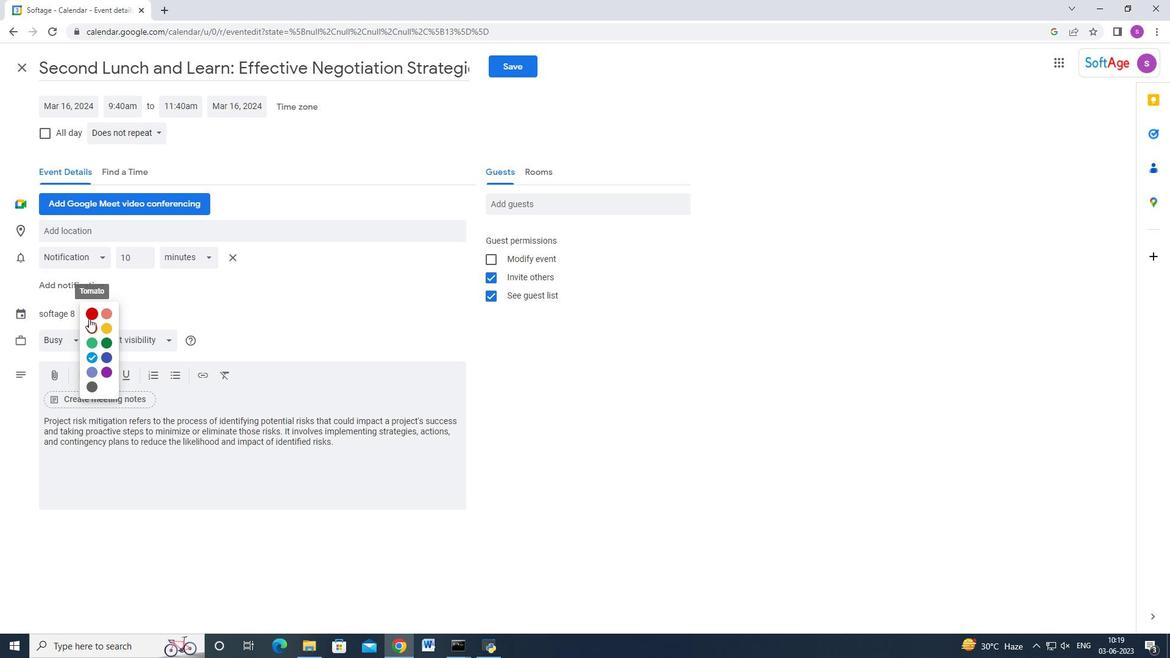 
Action: Mouse pressed left at (89, 317)
Screenshot: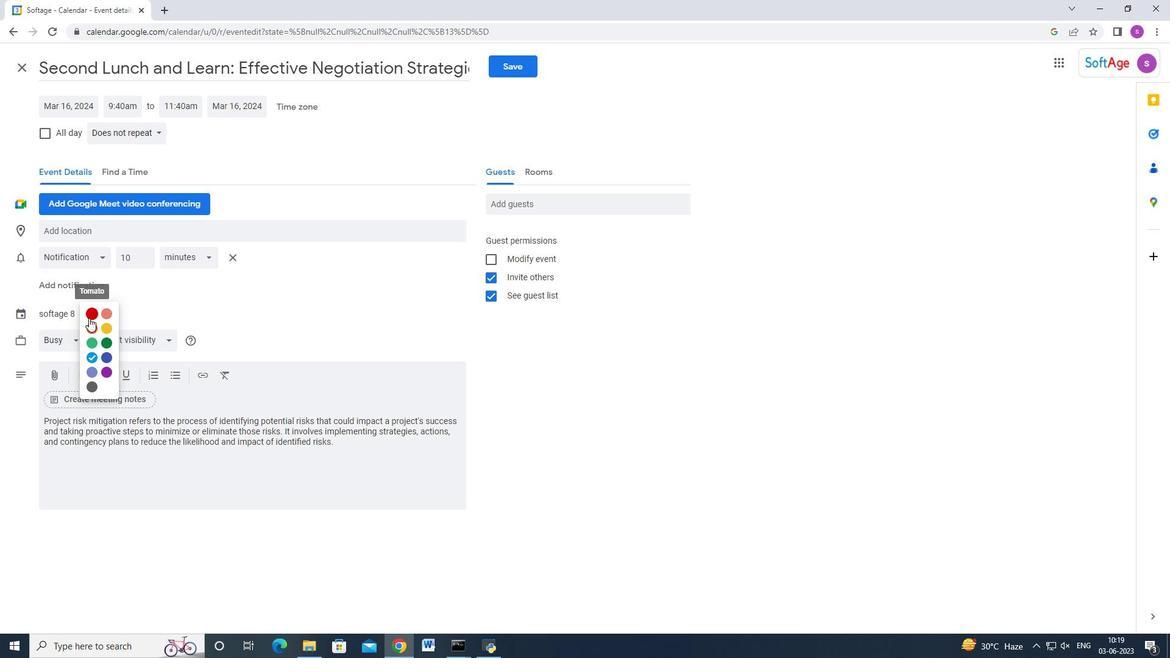 
Action: Mouse moved to (128, 232)
Screenshot: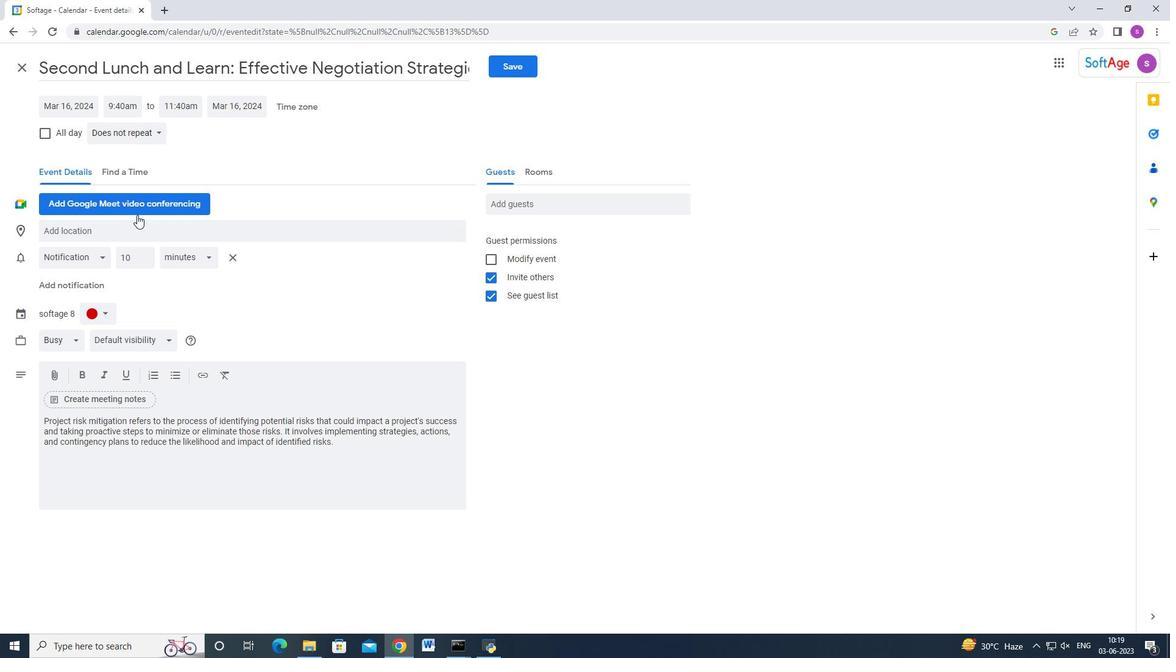
Action: Mouse pressed left at (128, 232)
Screenshot: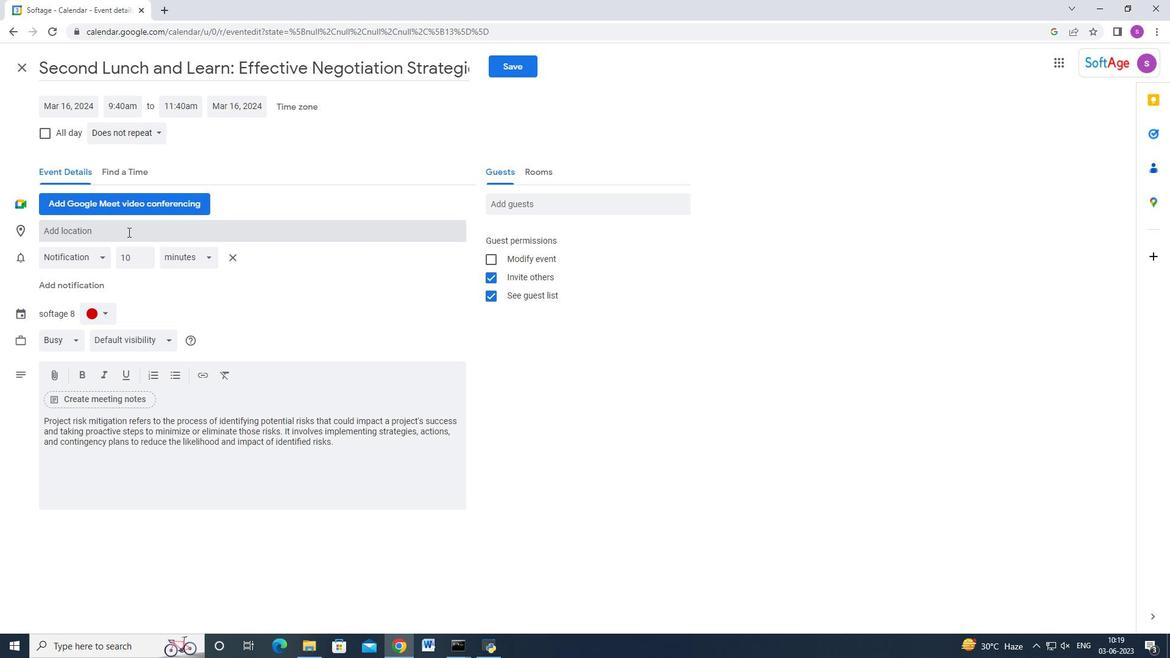 
Action: Mouse moved to (128, 232)
Screenshot: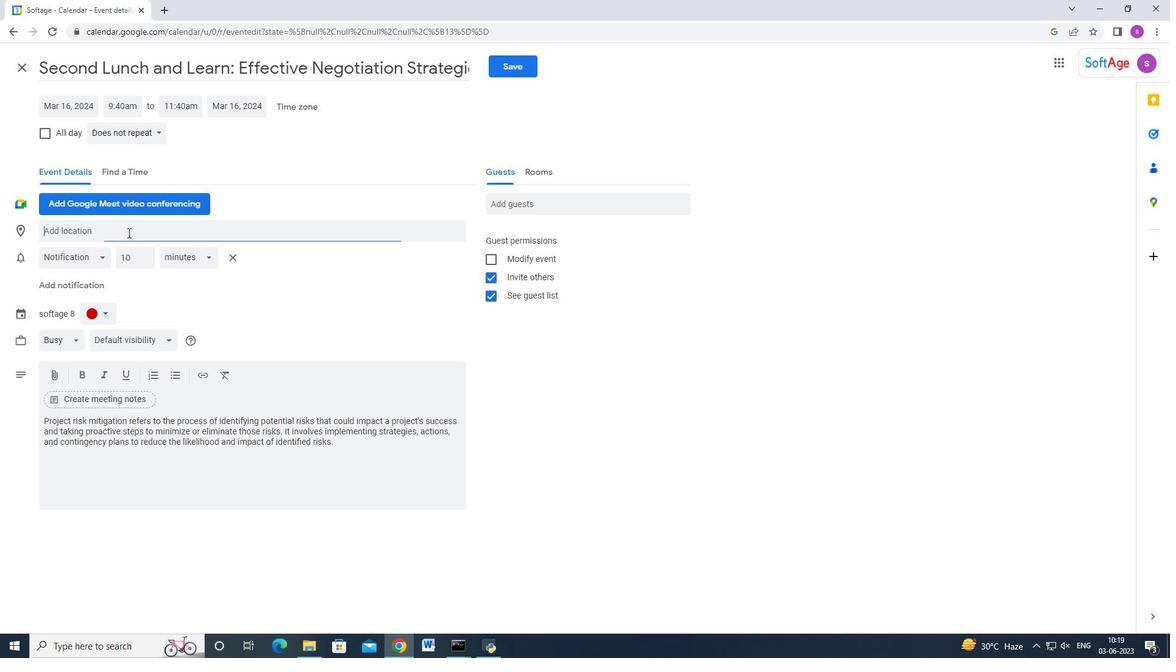 
Action: Key pressed <Key.shift>Turku,<Key.space><Key.shift>Finland
Screenshot: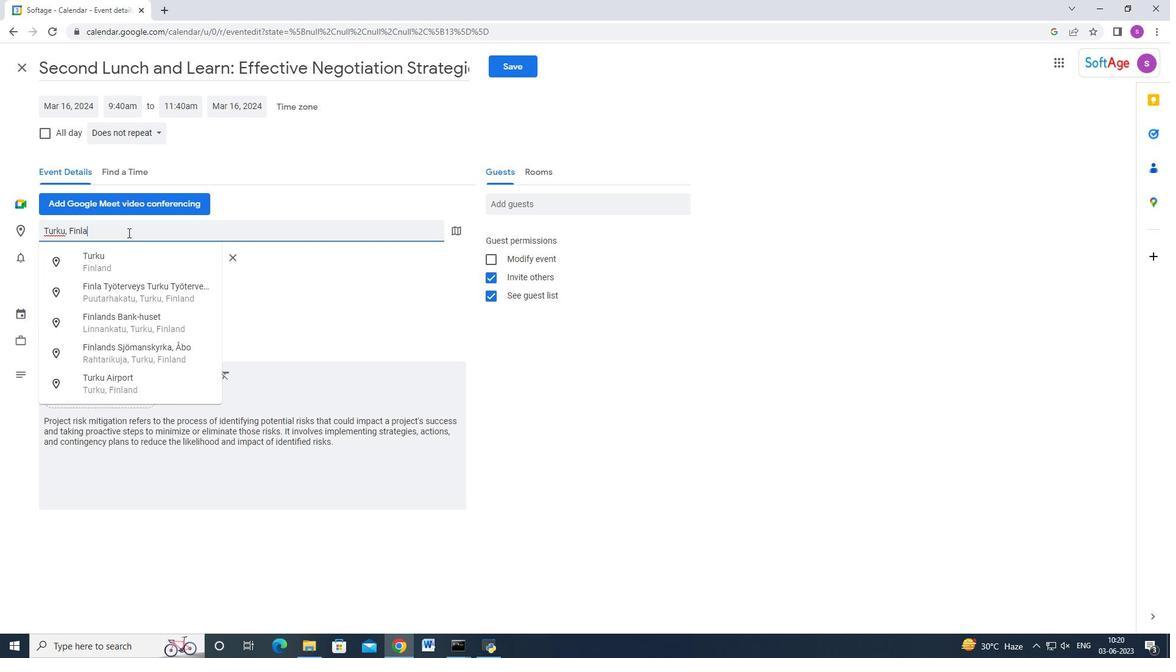 
Action: Mouse moved to (534, 205)
Screenshot: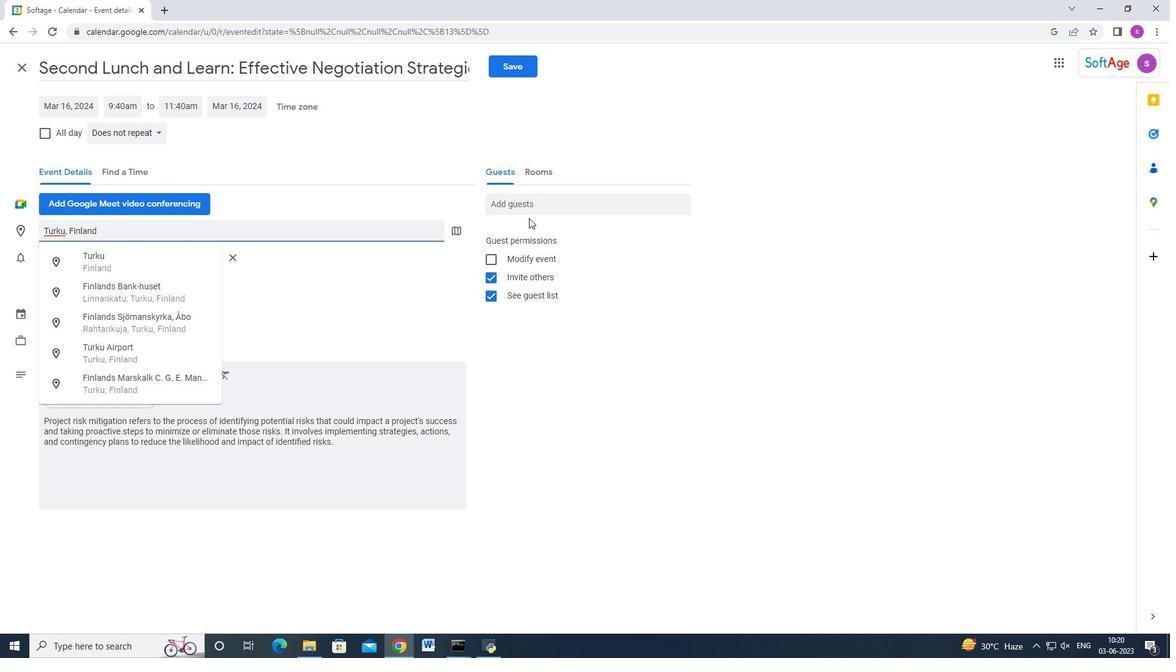 
Action: Mouse pressed left at (534, 205)
Screenshot: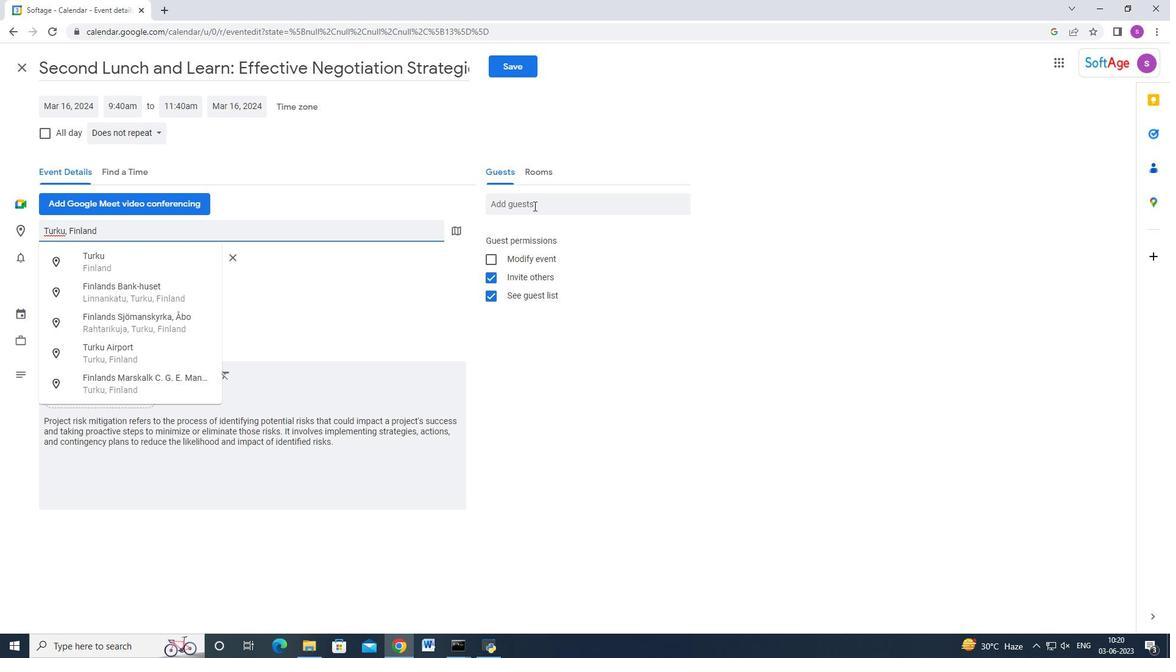
Action: Key pressed softage.2<Key.shift_r>@softage.net<Key.enter>softage.3<Key.shift_r>@softage.nt<Key.backspace>et<Key.enter>
Screenshot: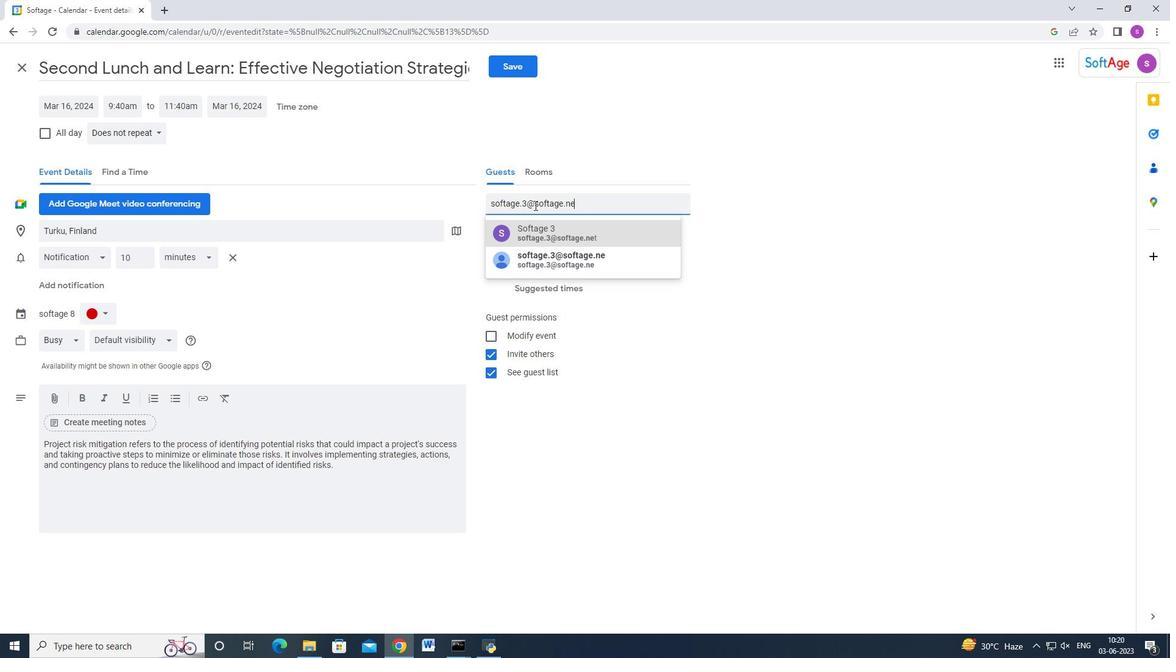 
Action: Mouse moved to (151, 132)
Screenshot: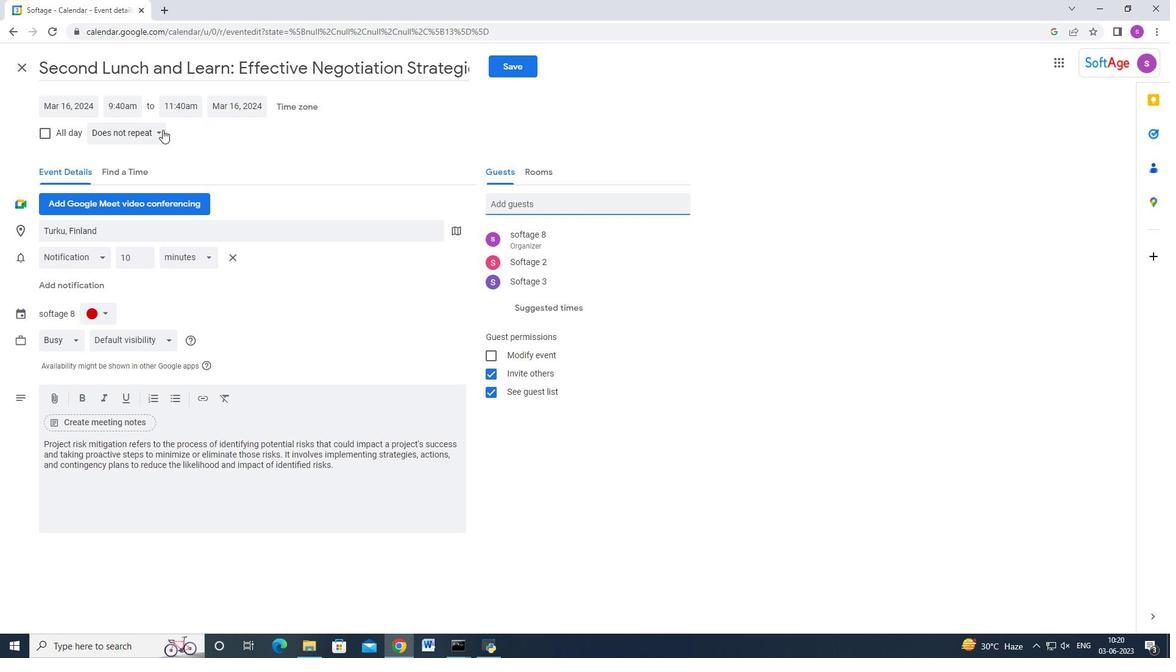 
Action: Mouse pressed left at (151, 132)
Screenshot: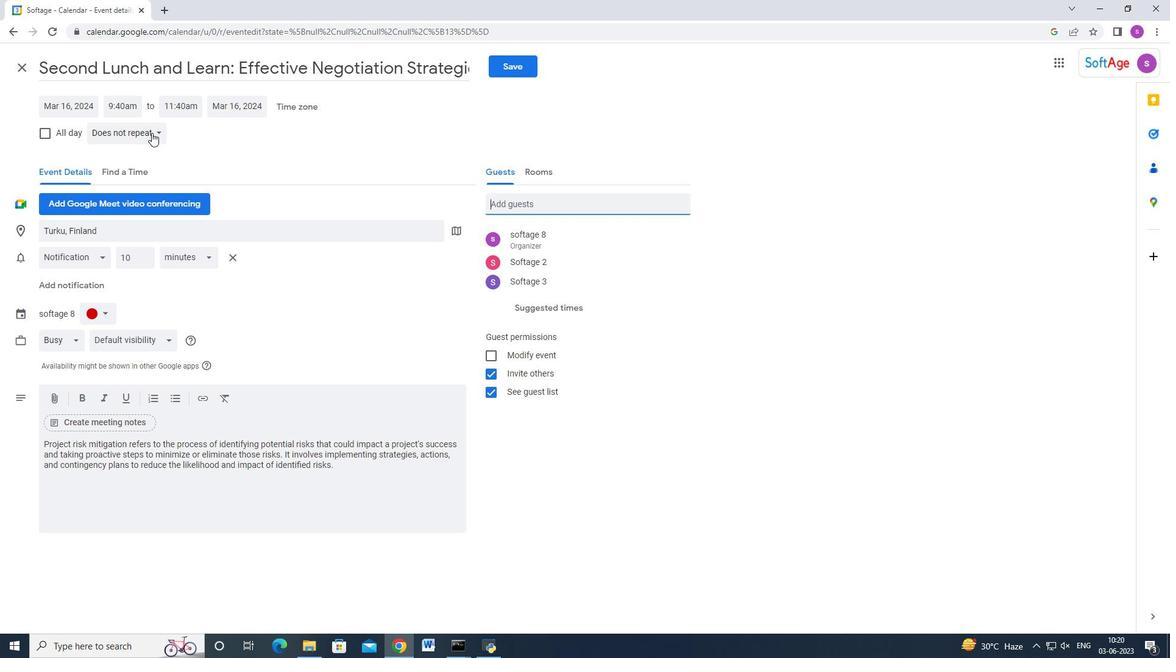
Action: Mouse moved to (151, 235)
Screenshot: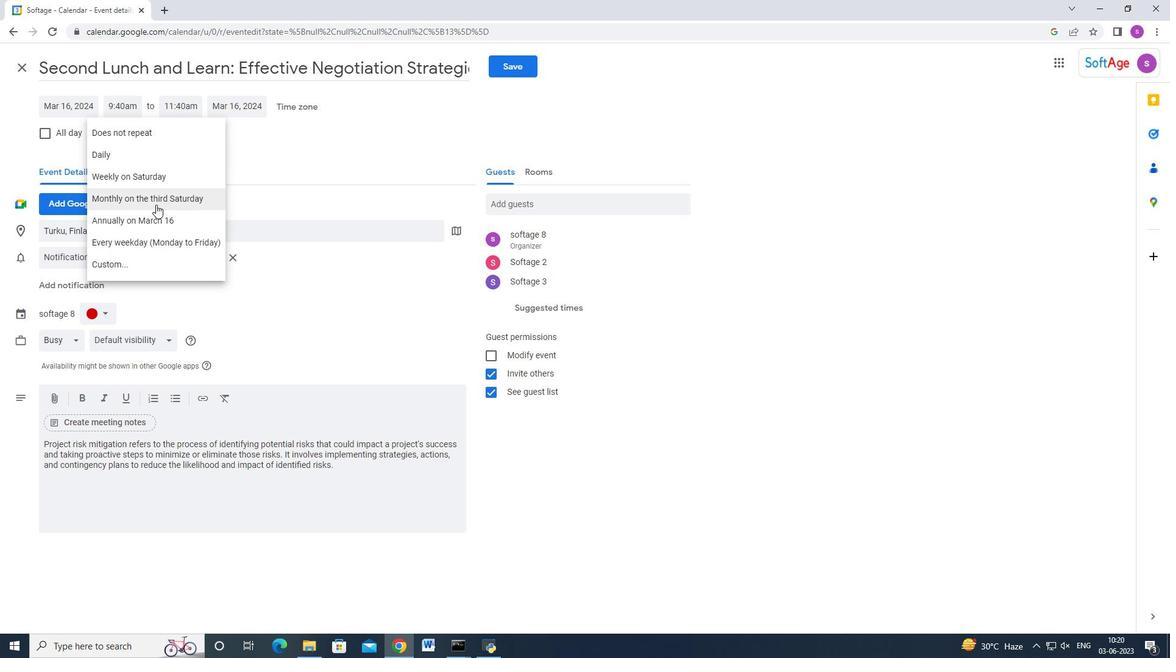 
Action: Mouse pressed left at (151, 235)
Screenshot: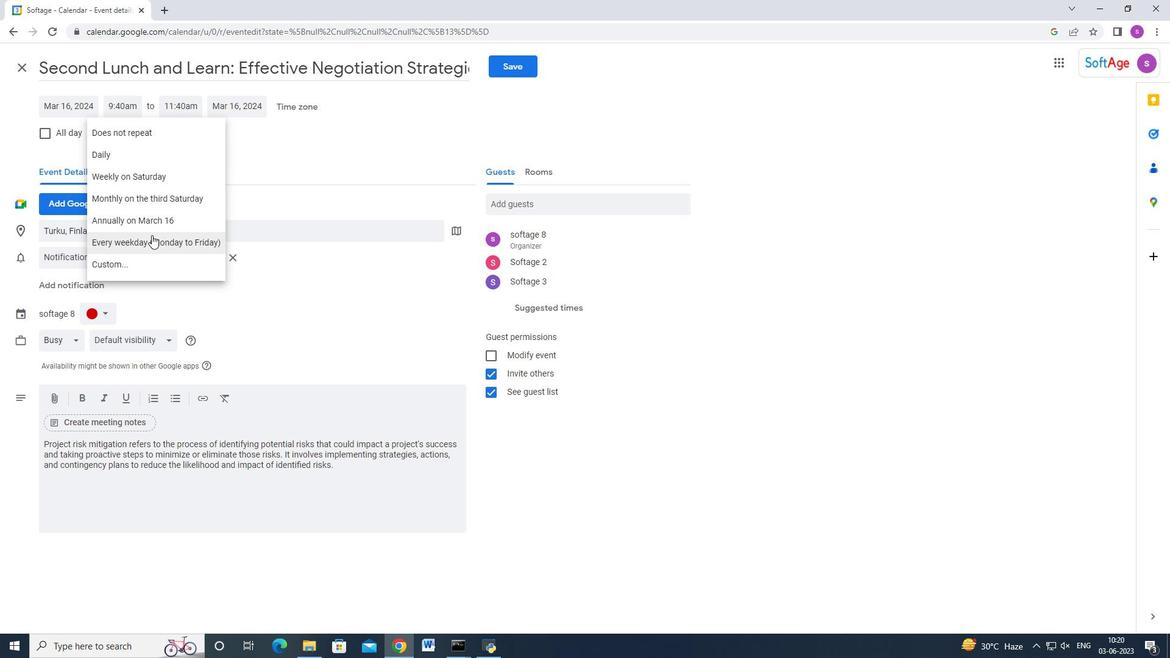 
Action: Mouse moved to (495, 63)
Screenshot: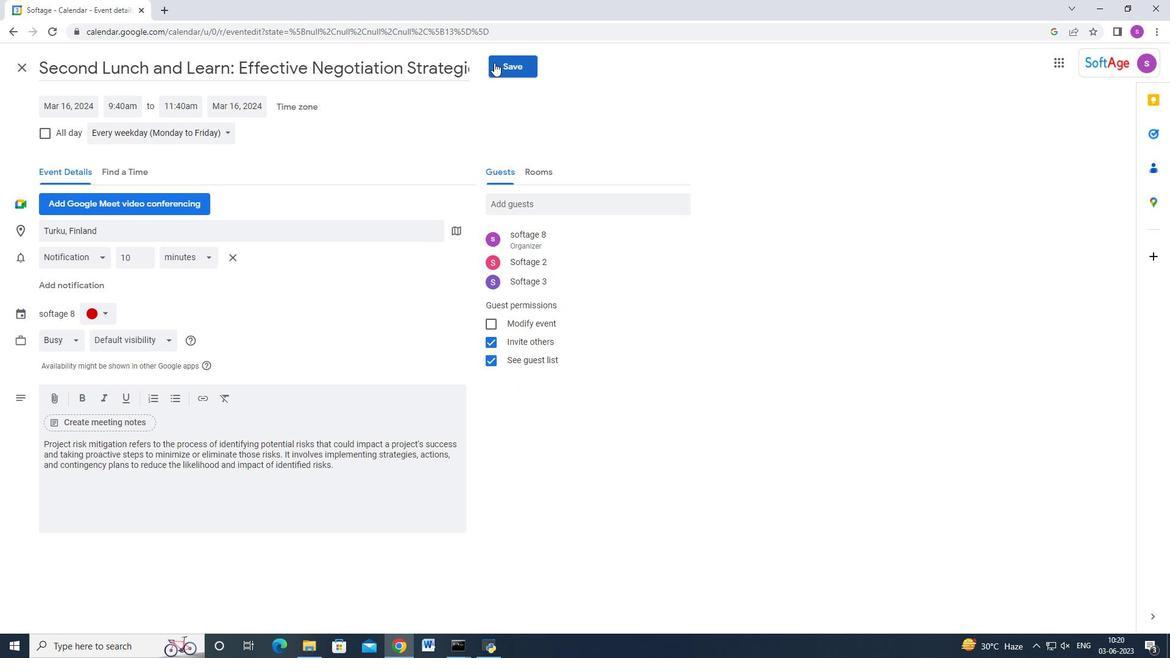 
Action: Mouse pressed left at (495, 63)
Screenshot: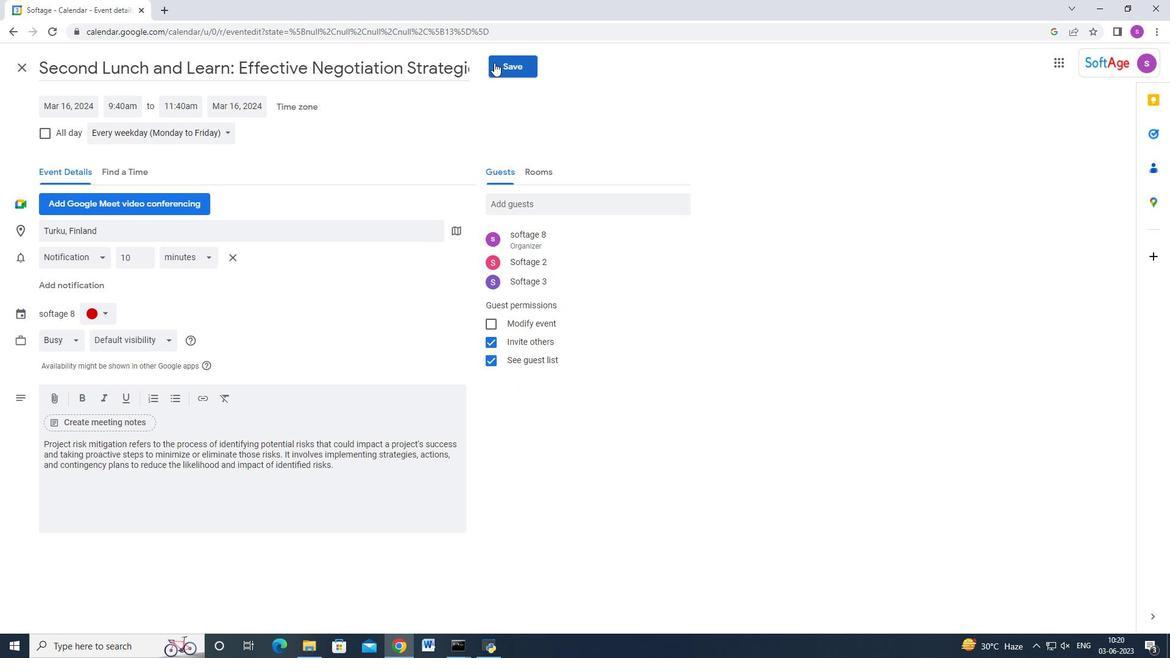 
Action: Mouse moved to (639, 373)
Screenshot: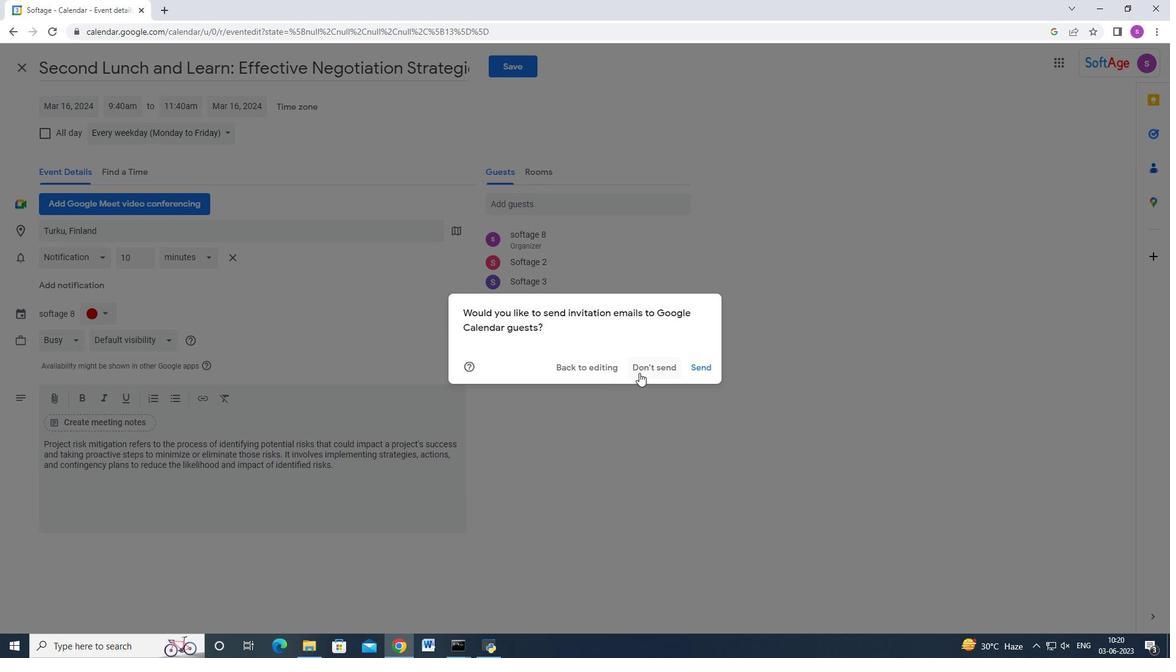 
